 Task: Look for space in Wellington, United States from 2nd August, 2023 to 12th August, 2023 for 2 adults in price range Rs.5000 to Rs.10000. Place can be private room with 1  bedroom having 1 bed and 1 bathroom. Property type can be house, flat, guest house, hotel. Booking option can be shelf check-in. Required host language is English.
Action: Mouse pressed left at (425, 93)
Screenshot: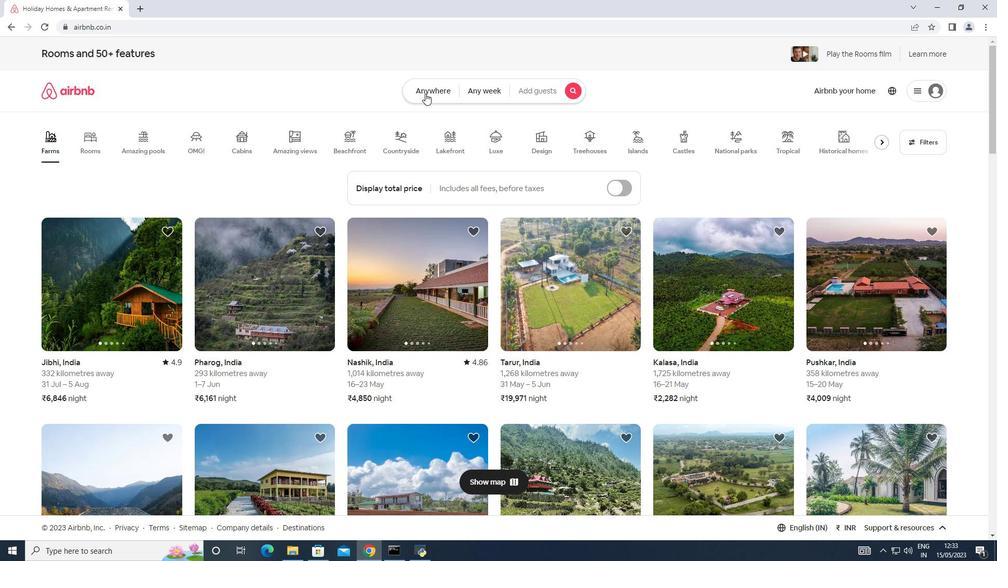 
Action: Mouse moved to (322, 130)
Screenshot: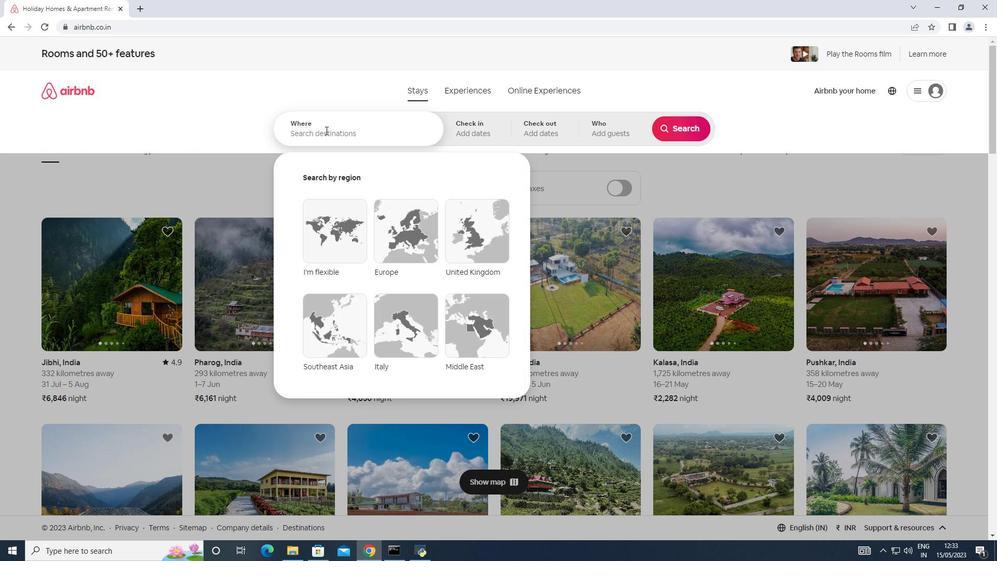 
Action: Mouse pressed left at (322, 130)
Screenshot: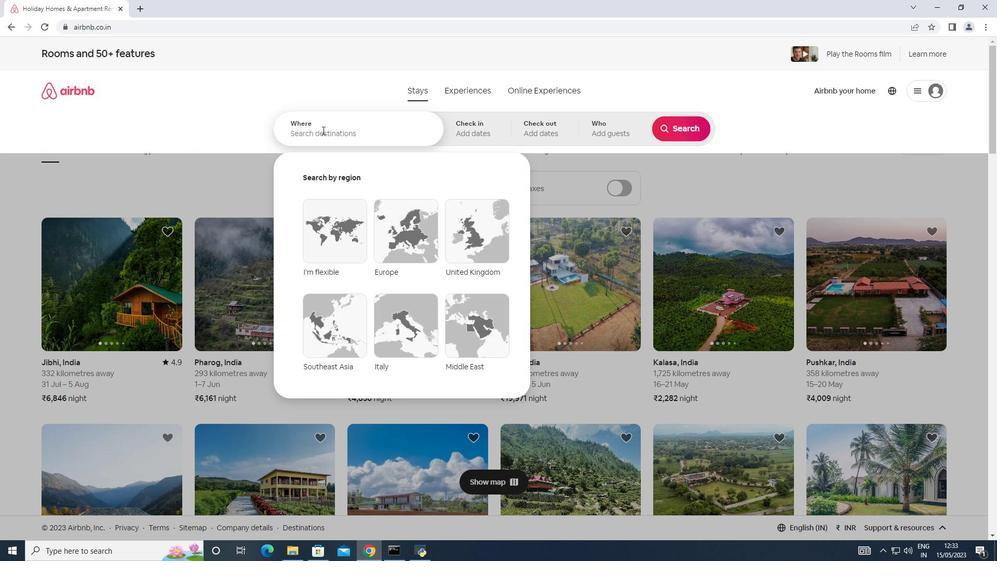 
Action: Key pressed <Key.shift><Key.shift><Key.shift><Key.shift><Key.shift><Key.shift><Key.shift><Key.shift><Key.shift><Key.shift><Key.shift><Key.shift><Key.shift><Key.shift><Key.shift><Key.shift><Key.shift>Wellington,<Key.shift>United<Key.space><Key.shift><Key.shift><Key.shift>States
Screenshot: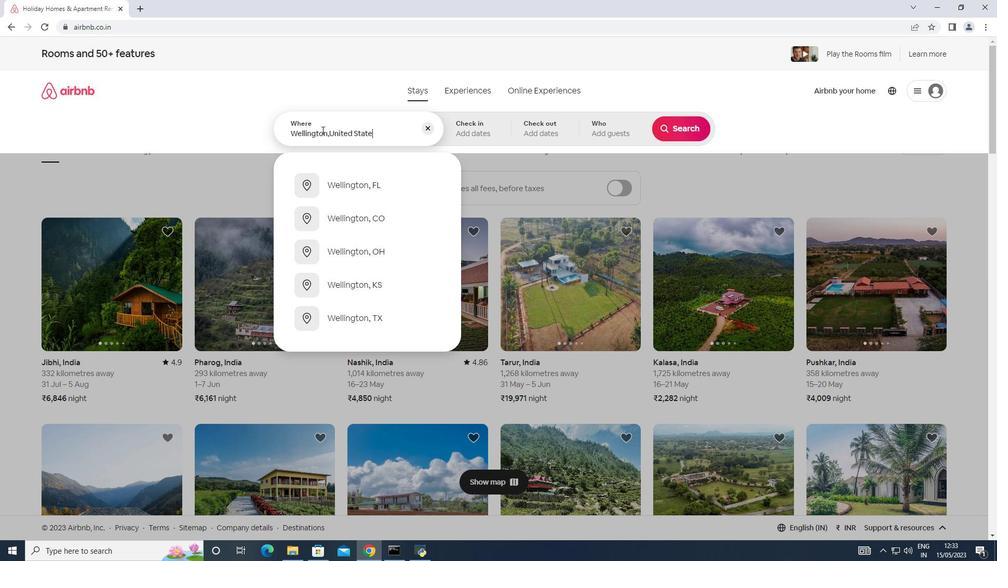 
Action: Mouse moved to (469, 127)
Screenshot: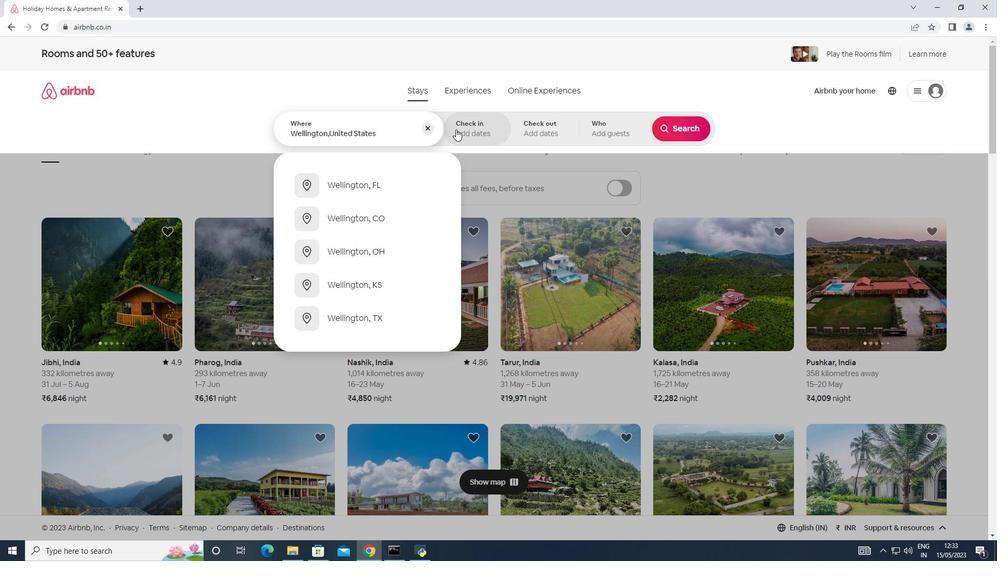 
Action: Mouse pressed left at (469, 127)
Screenshot: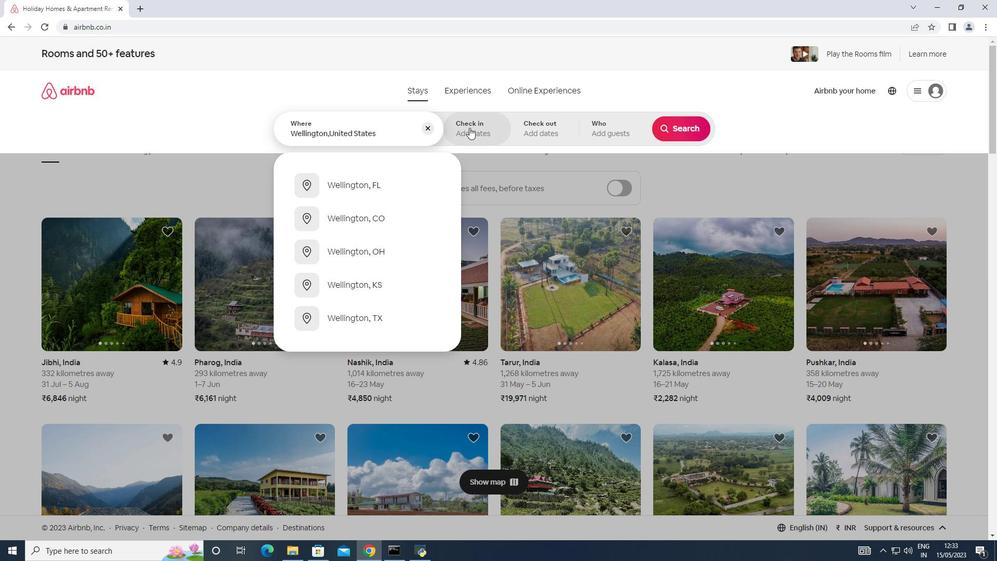 
Action: Mouse moved to (673, 210)
Screenshot: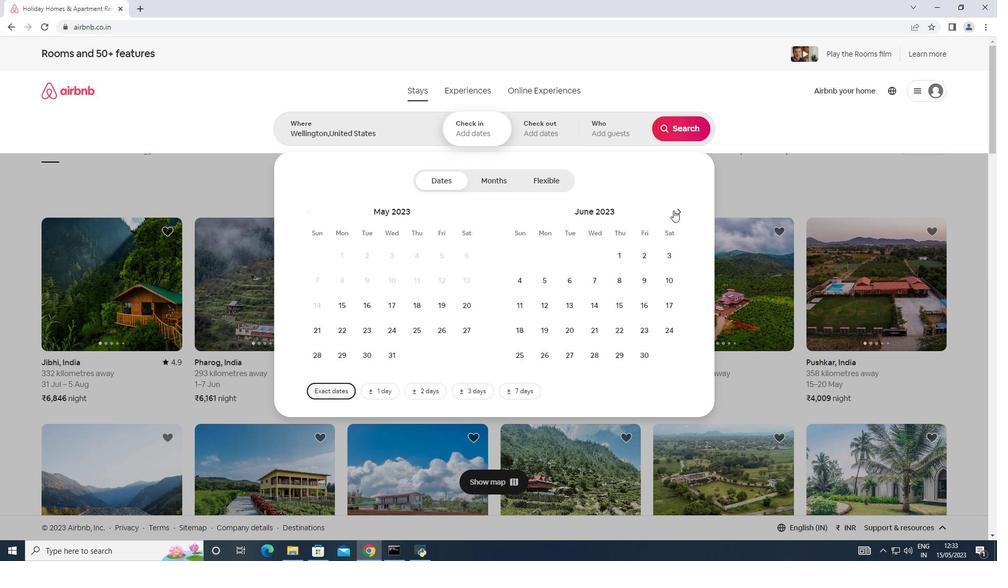 
Action: Mouse pressed left at (673, 210)
Screenshot: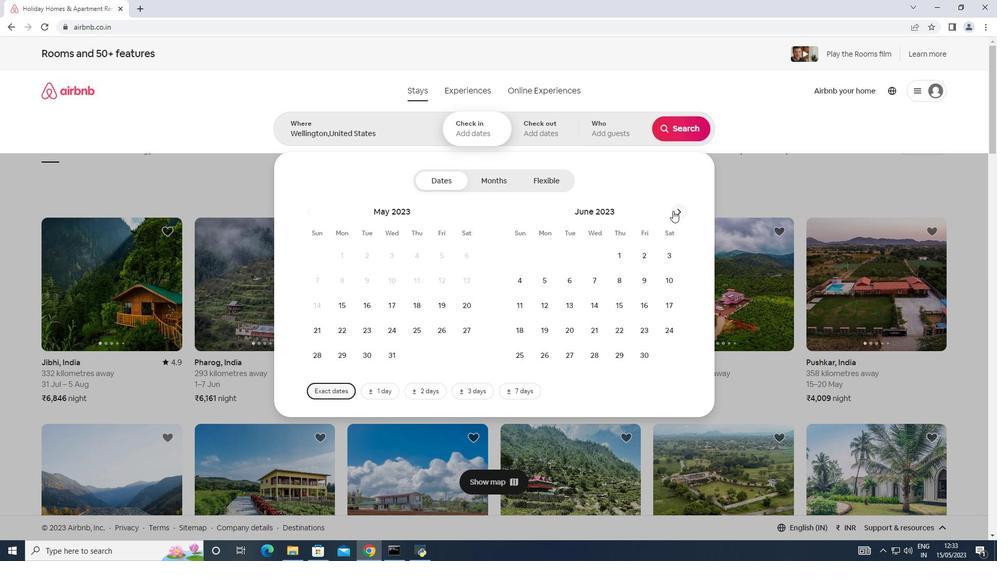
Action: Mouse moved to (674, 210)
Screenshot: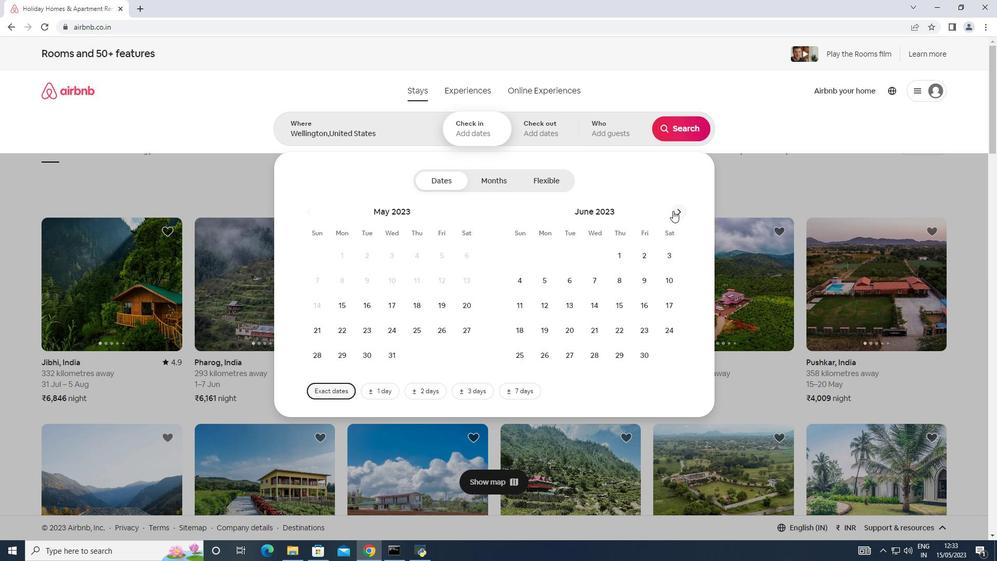
Action: Mouse pressed left at (674, 210)
Screenshot: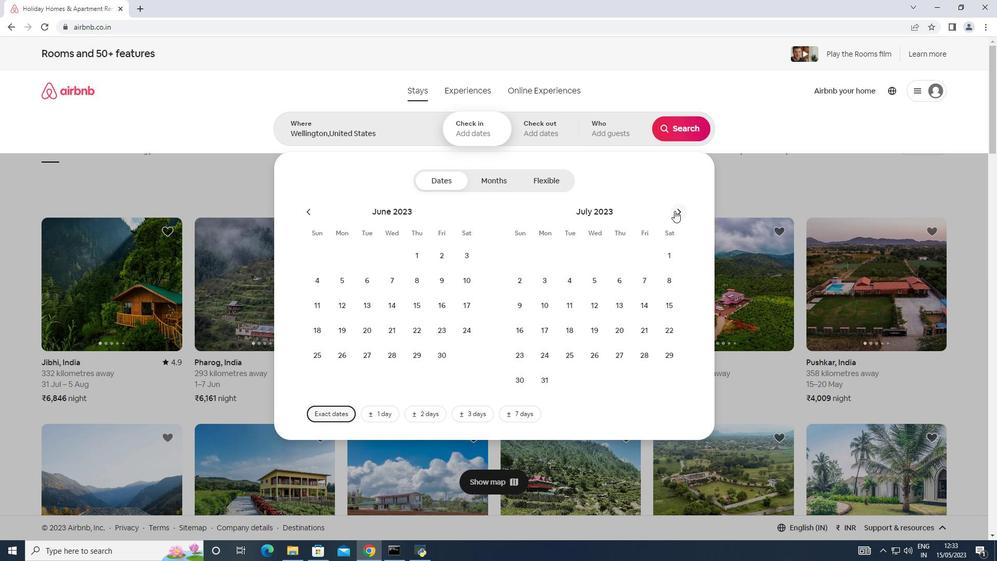 
Action: Mouse moved to (588, 252)
Screenshot: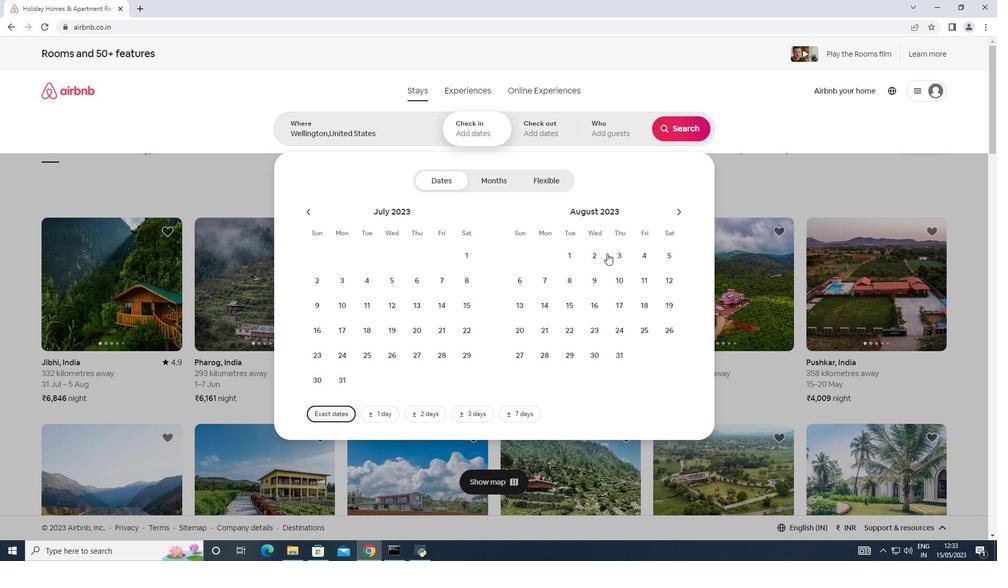 
Action: Mouse pressed left at (588, 252)
Screenshot: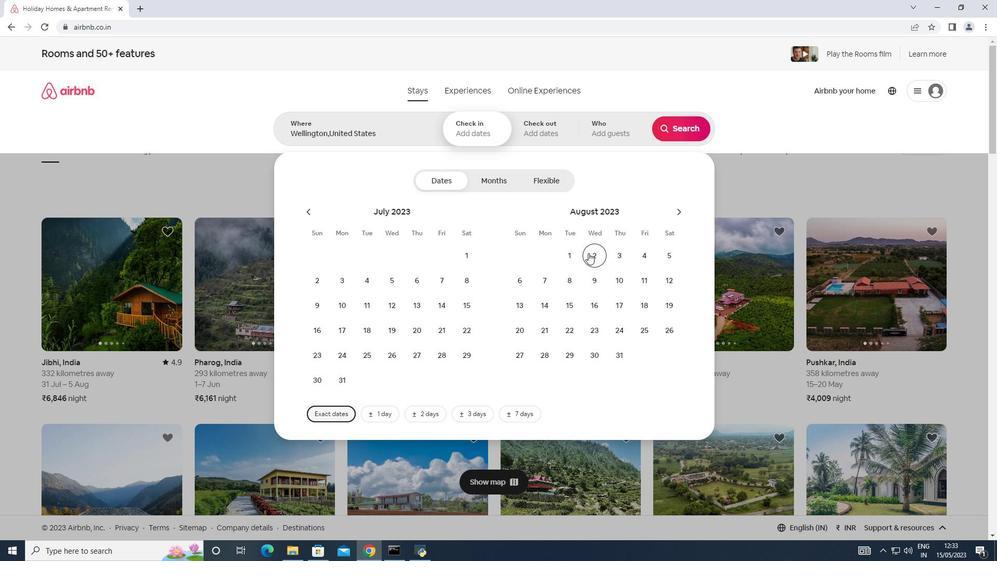 
Action: Mouse moved to (672, 278)
Screenshot: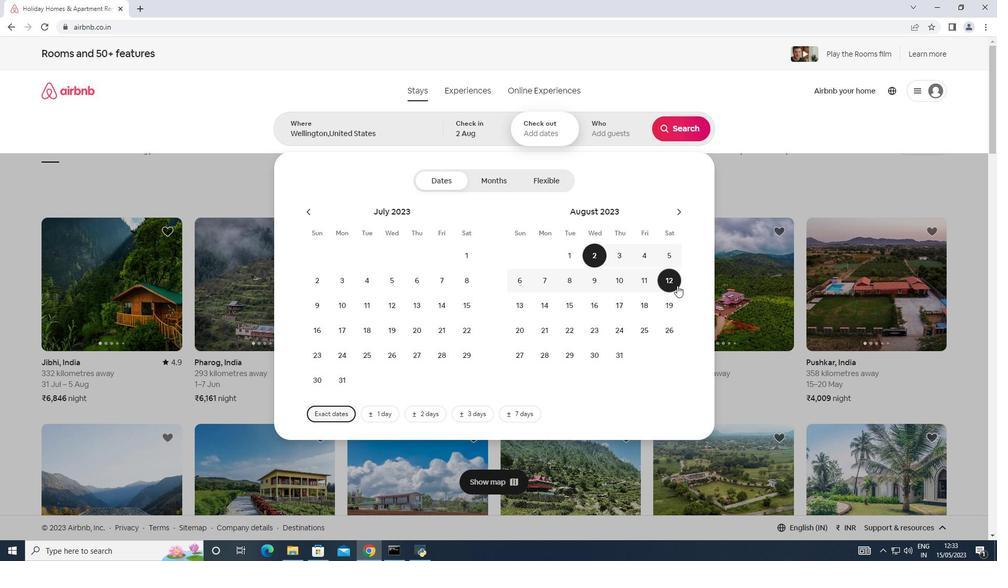 
Action: Mouse pressed left at (672, 278)
Screenshot: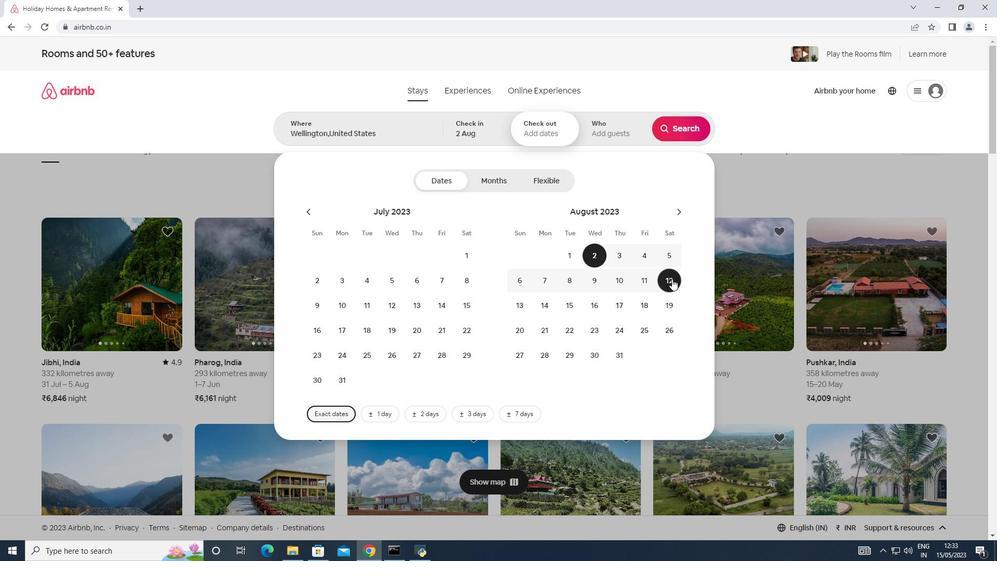 
Action: Mouse moved to (615, 131)
Screenshot: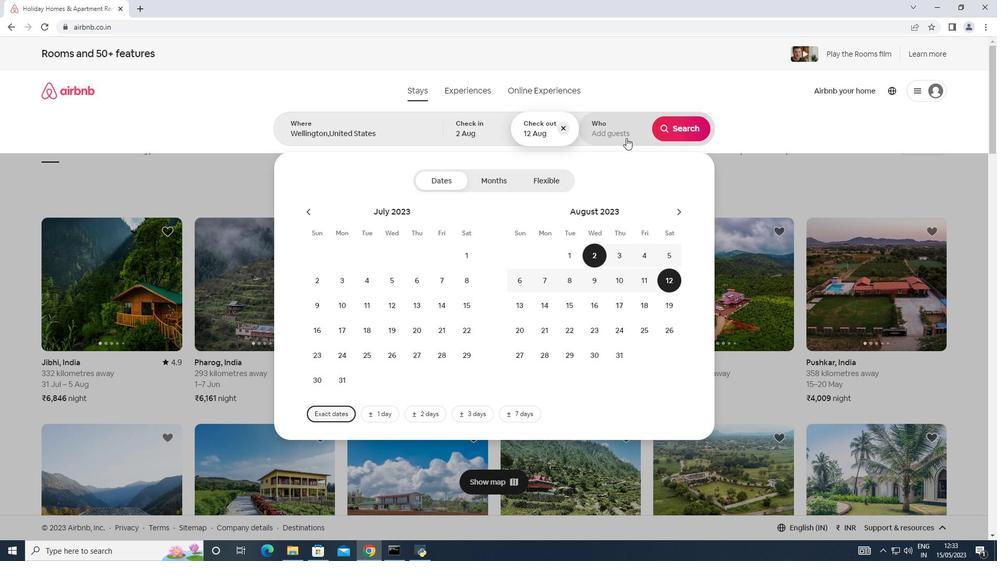 
Action: Mouse pressed left at (615, 131)
Screenshot: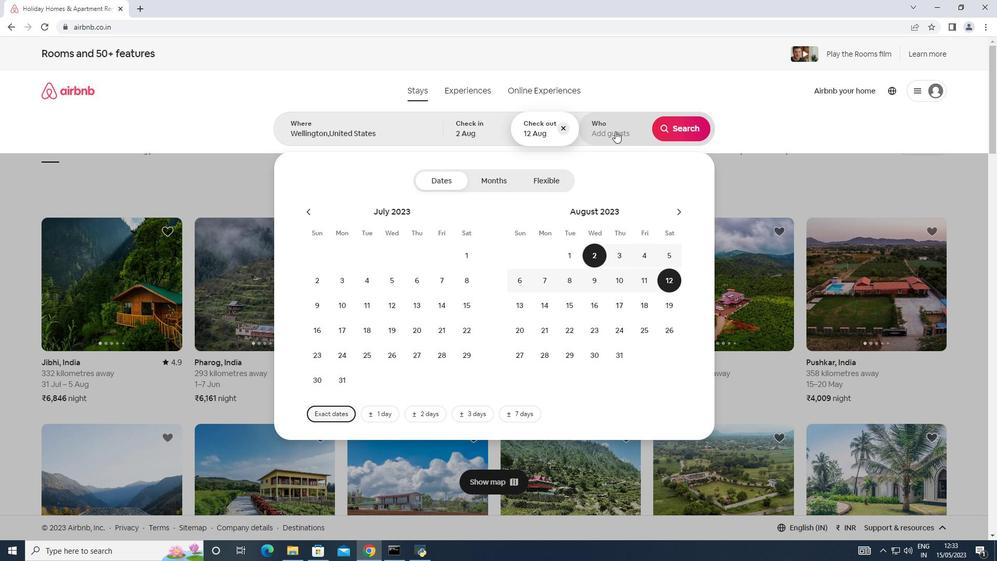 
Action: Mouse moved to (683, 181)
Screenshot: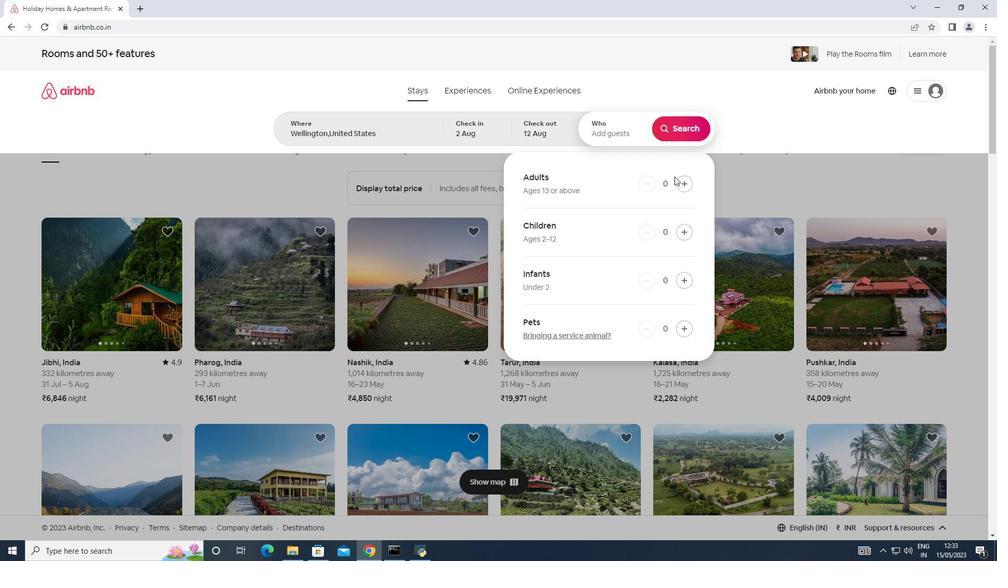 
Action: Mouse pressed left at (683, 181)
Screenshot: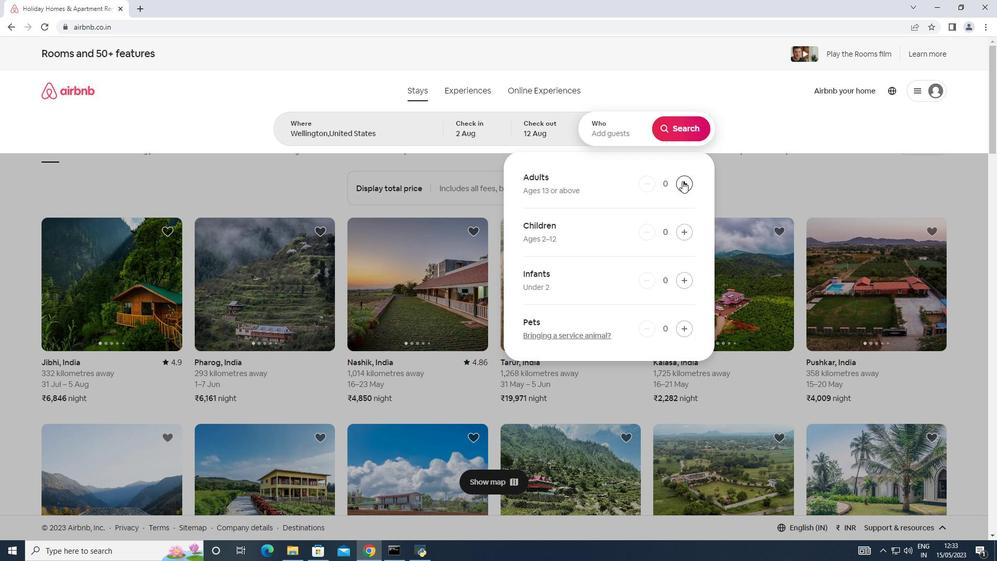 
Action: Mouse pressed left at (683, 181)
Screenshot: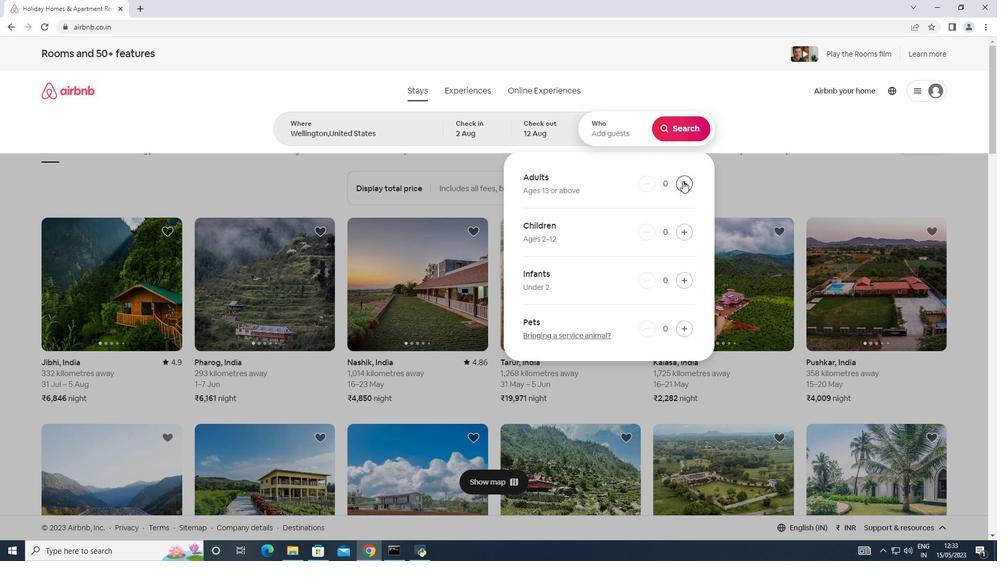 
Action: Mouse moved to (676, 121)
Screenshot: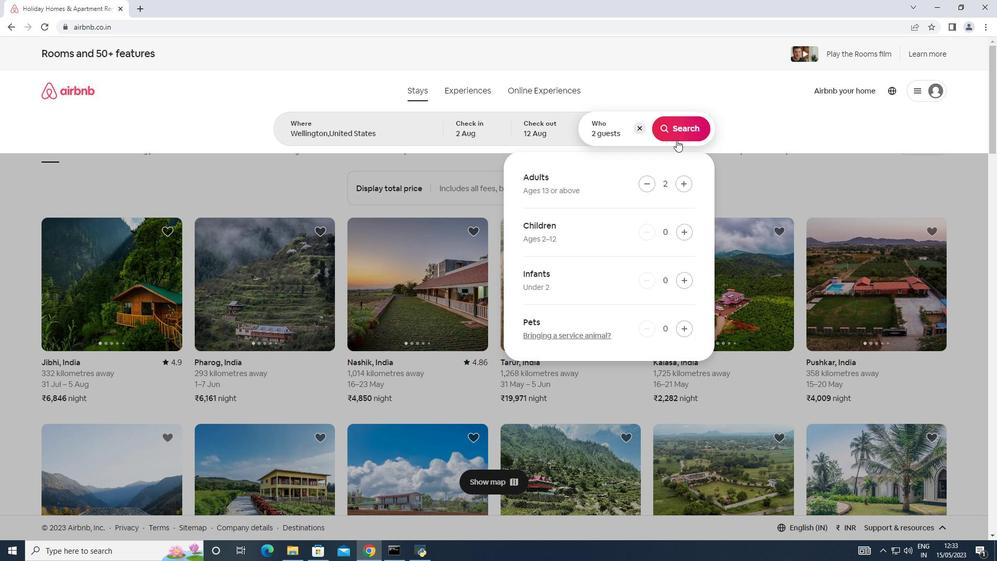 
Action: Mouse pressed left at (676, 121)
Screenshot: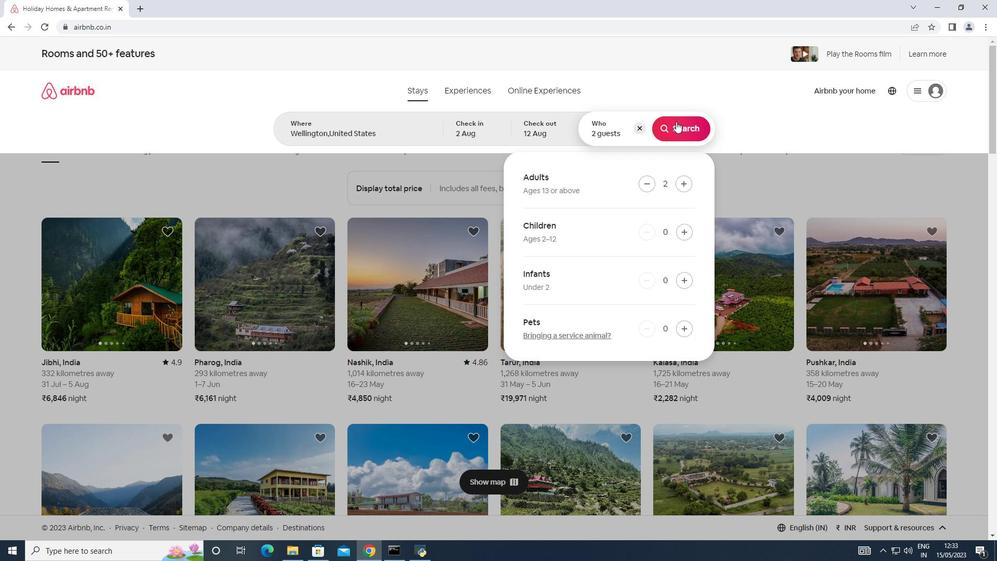 
Action: Mouse moved to (955, 99)
Screenshot: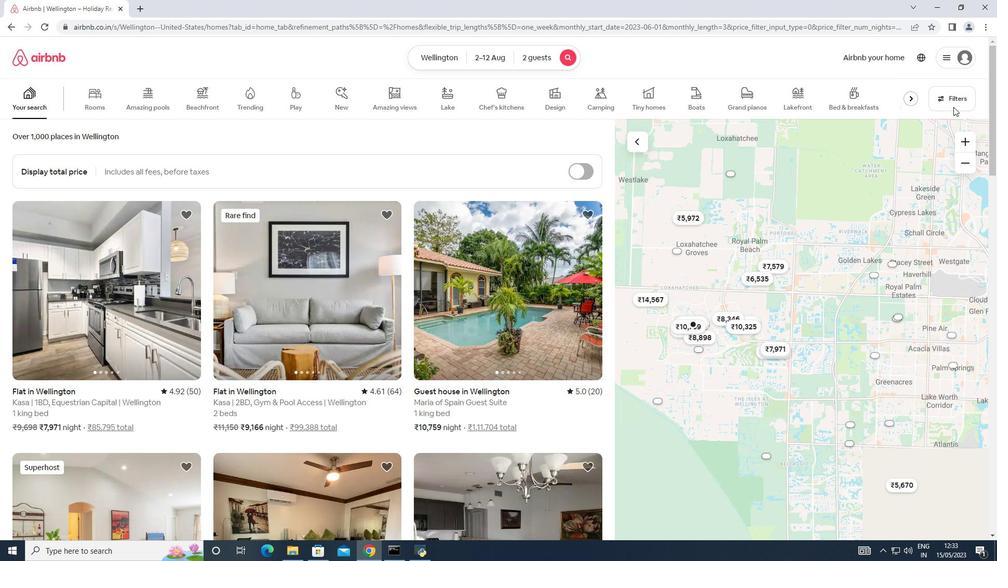 
Action: Mouse pressed left at (955, 99)
Screenshot: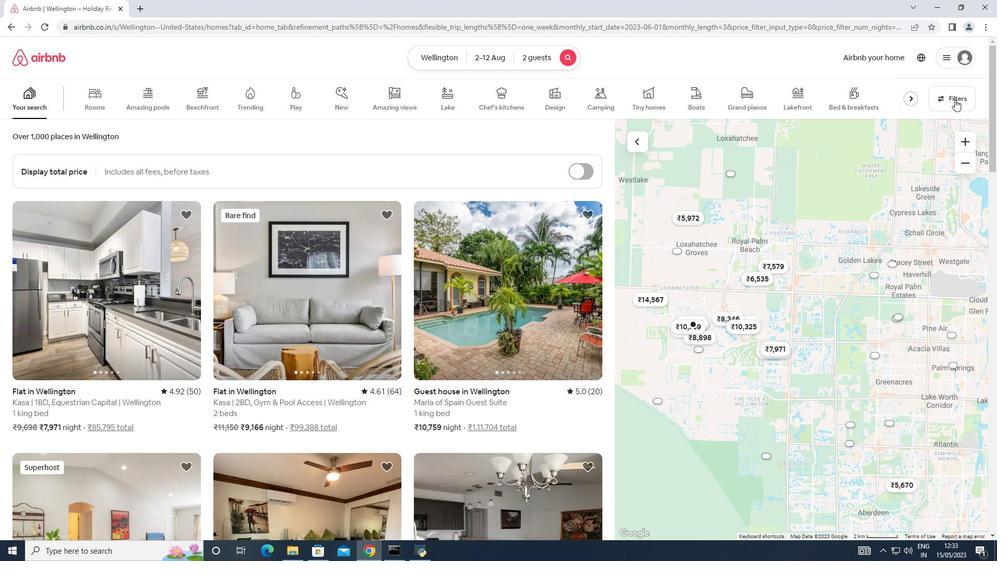 
Action: Mouse moved to (367, 353)
Screenshot: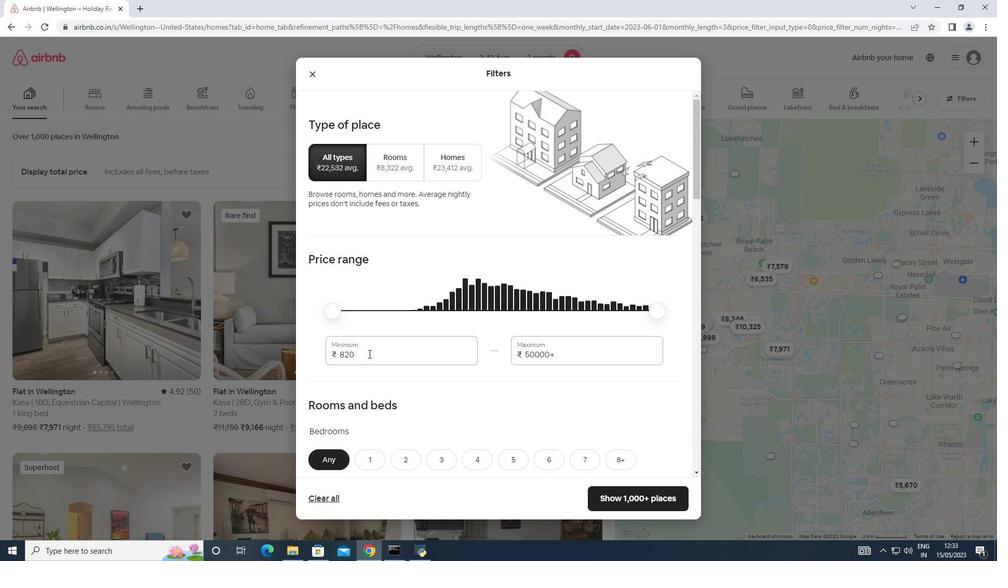 
Action: Mouse pressed left at (367, 353)
Screenshot: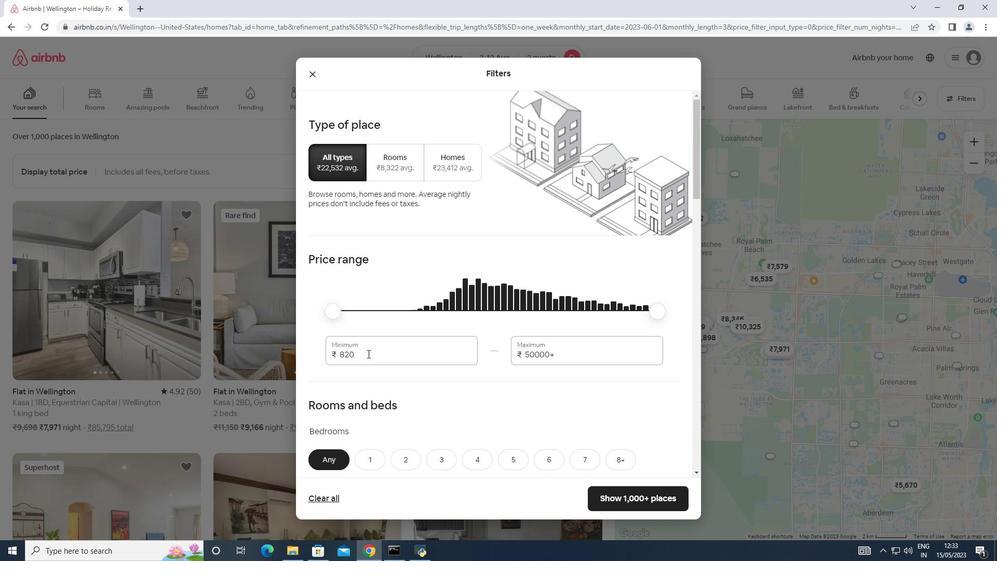 
Action: Mouse moved to (334, 355)
Screenshot: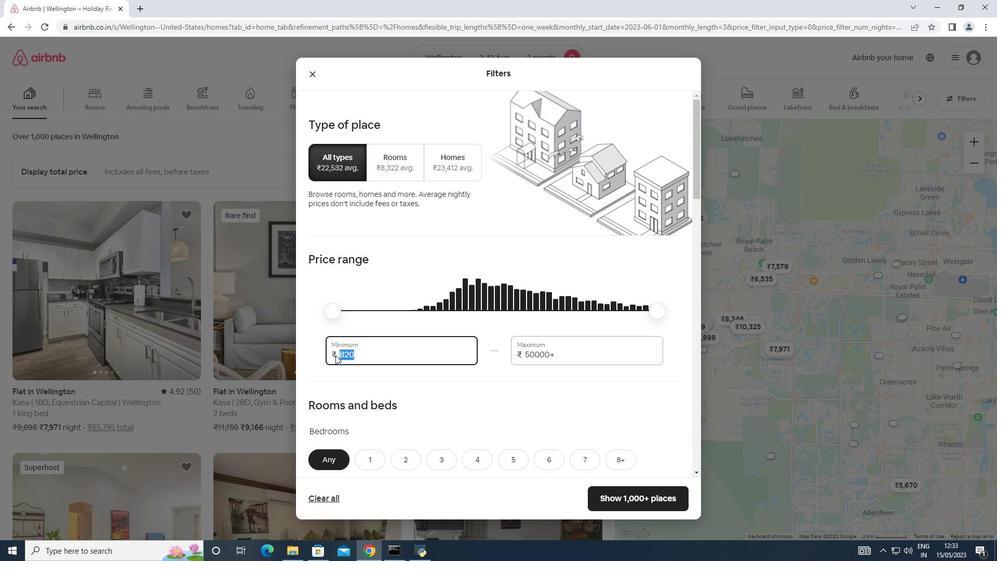 
Action: Key pressed 5000
Screenshot: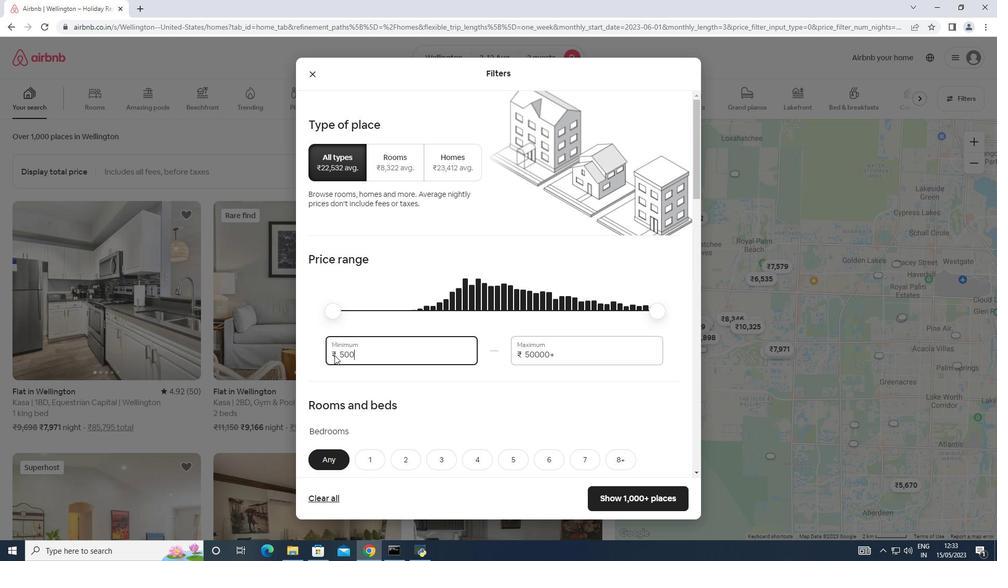 
Action: Mouse moved to (556, 353)
Screenshot: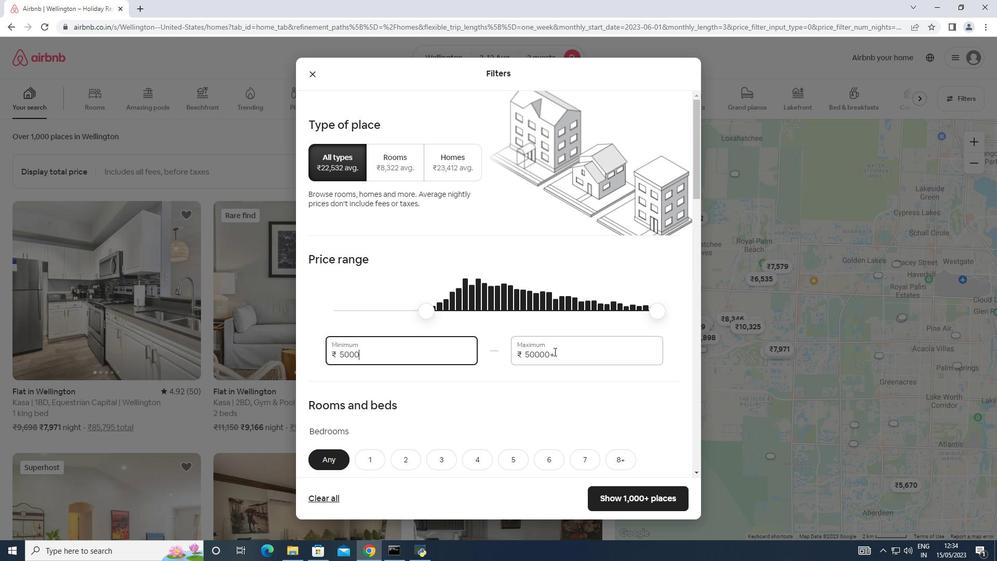 
Action: Mouse pressed left at (556, 353)
Screenshot: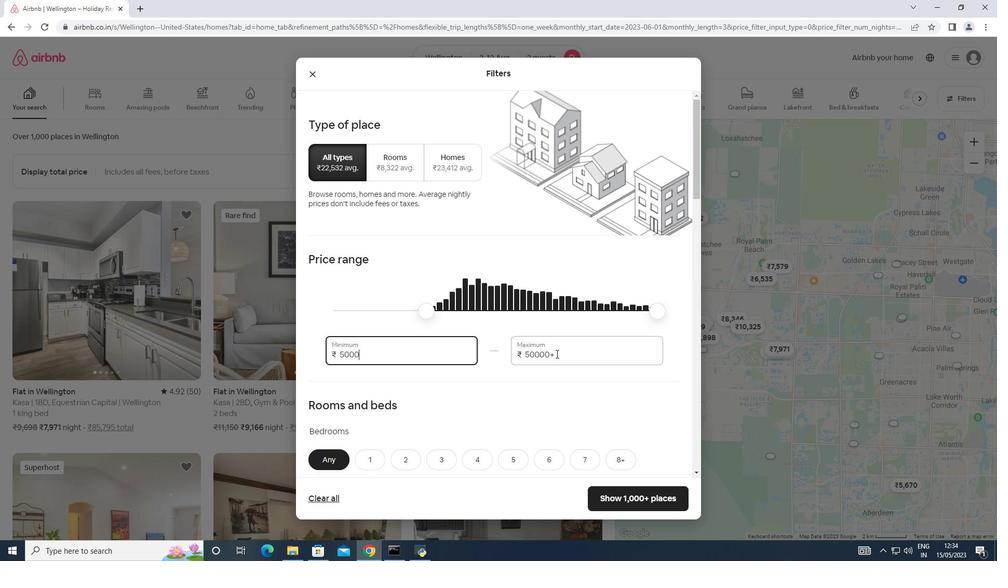 
Action: Mouse moved to (497, 355)
Screenshot: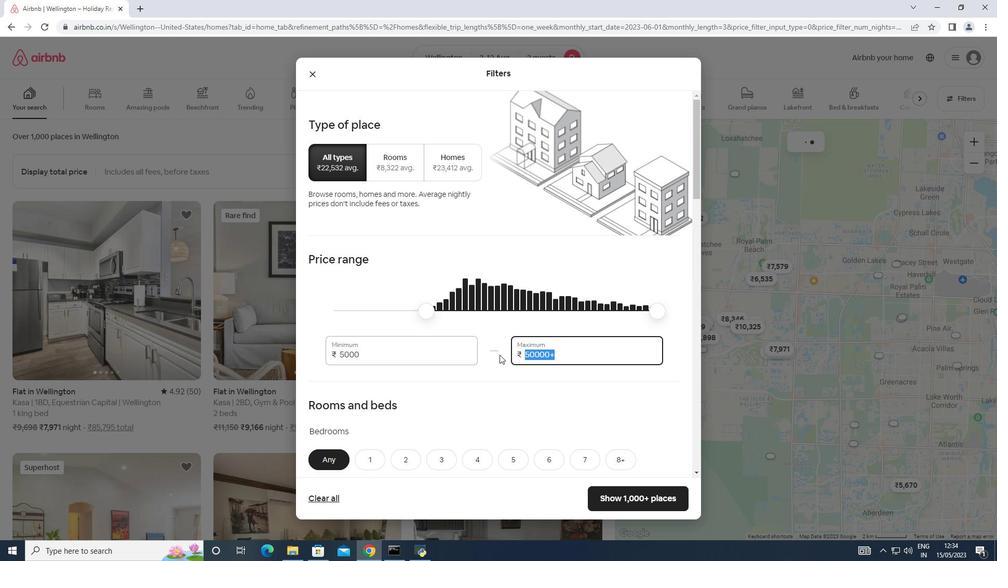 
Action: Key pressed 10000
Screenshot: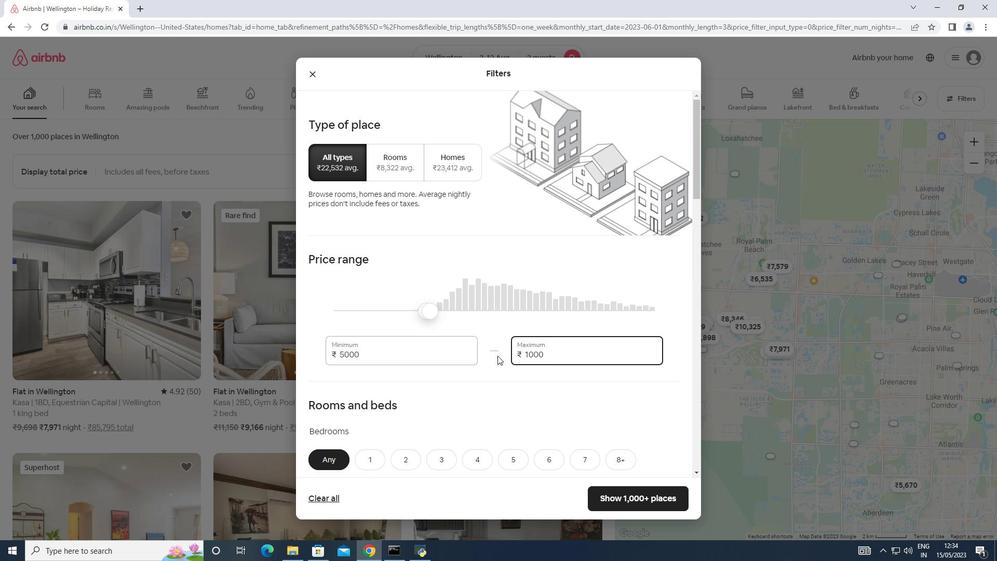 
Action: Mouse moved to (496, 355)
Screenshot: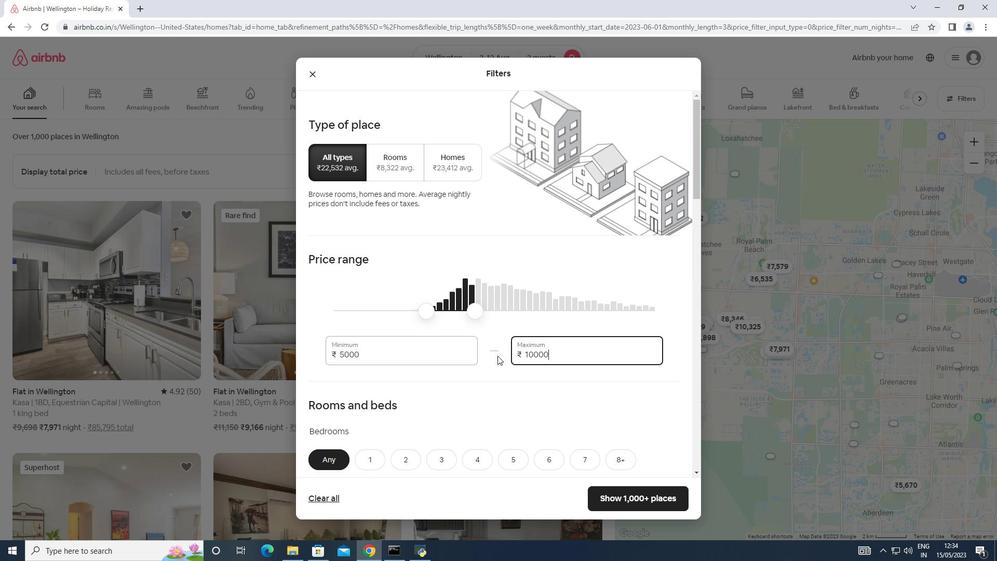 
Action: Mouse scrolled (496, 354) with delta (0, 0)
Screenshot: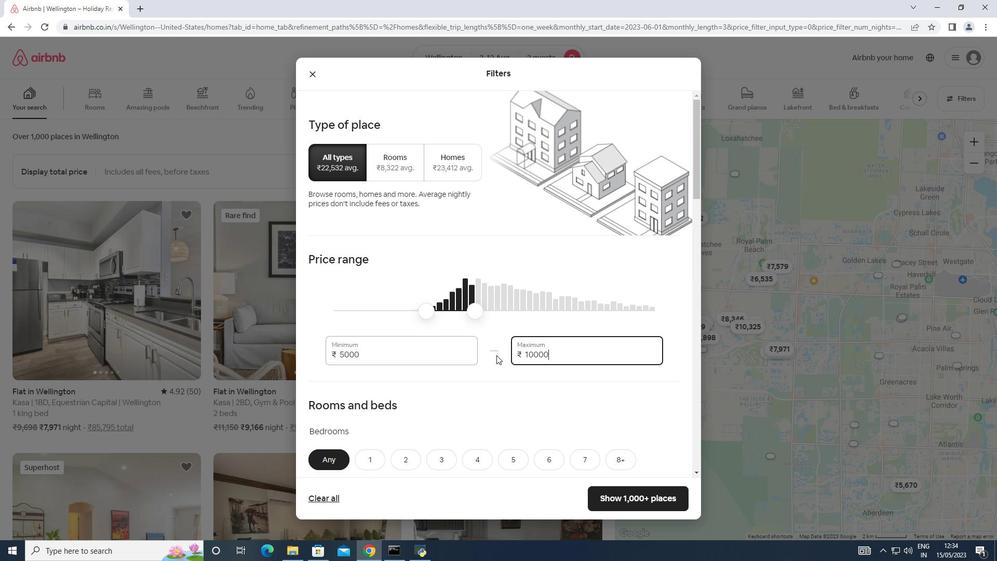 
Action: Mouse scrolled (496, 354) with delta (0, 0)
Screenshot: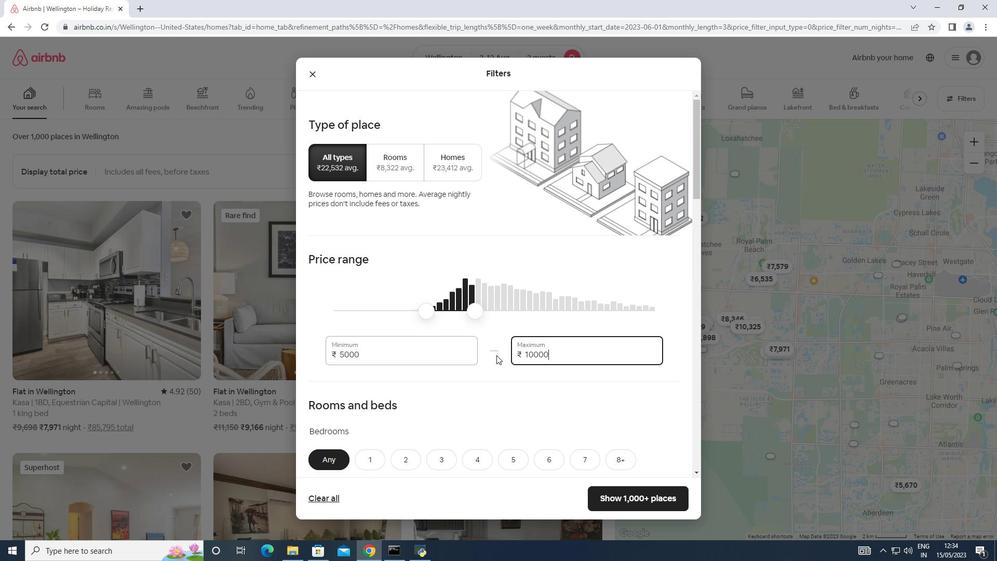 
Action: Mouse scrolled (496, 354) with delta (0, 0)
Screenshot: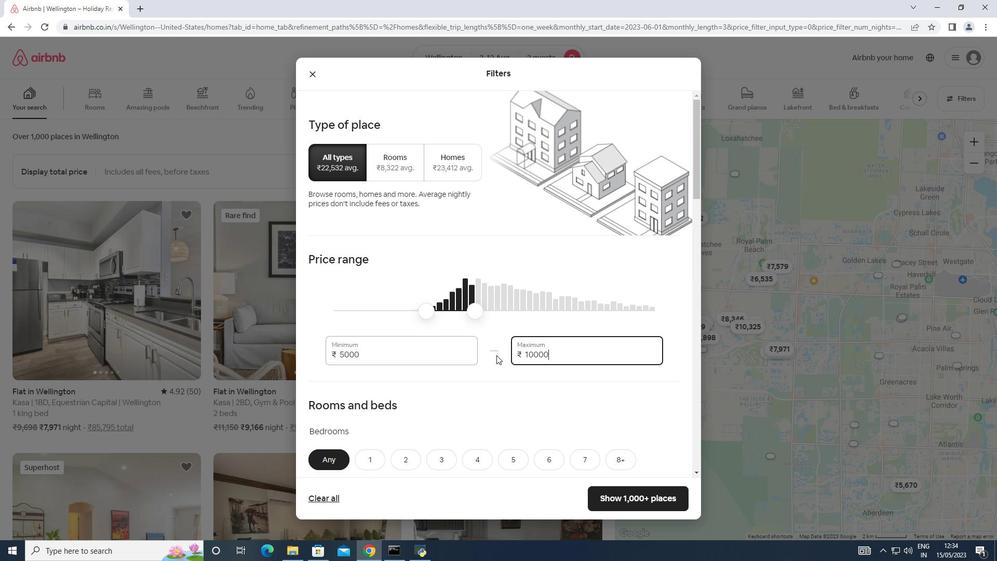 
Action: Mouse scrolled (496, 354) with delta (0, 0)
Screenshot: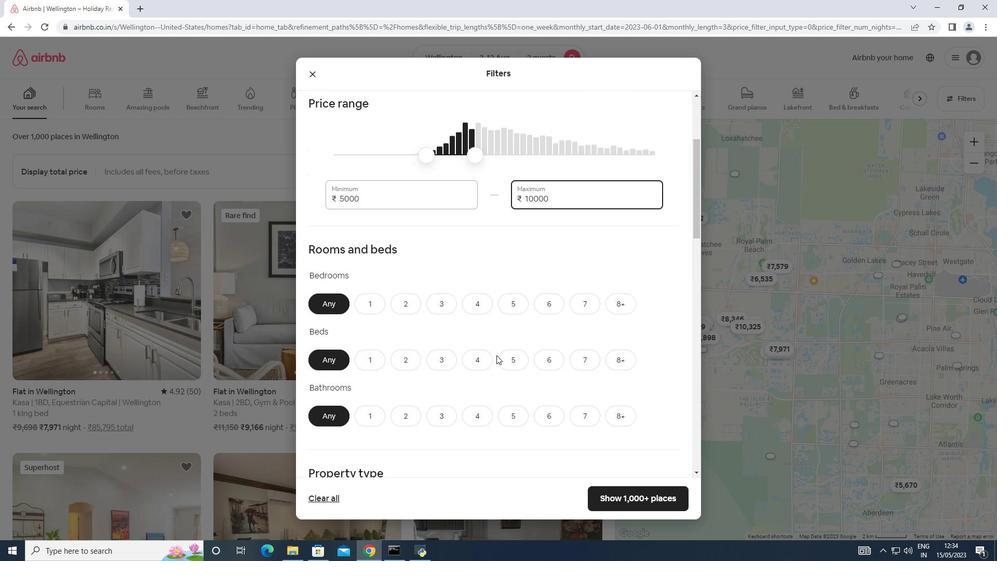 
Action: Mouse moved to (374, 250)
Screenshot: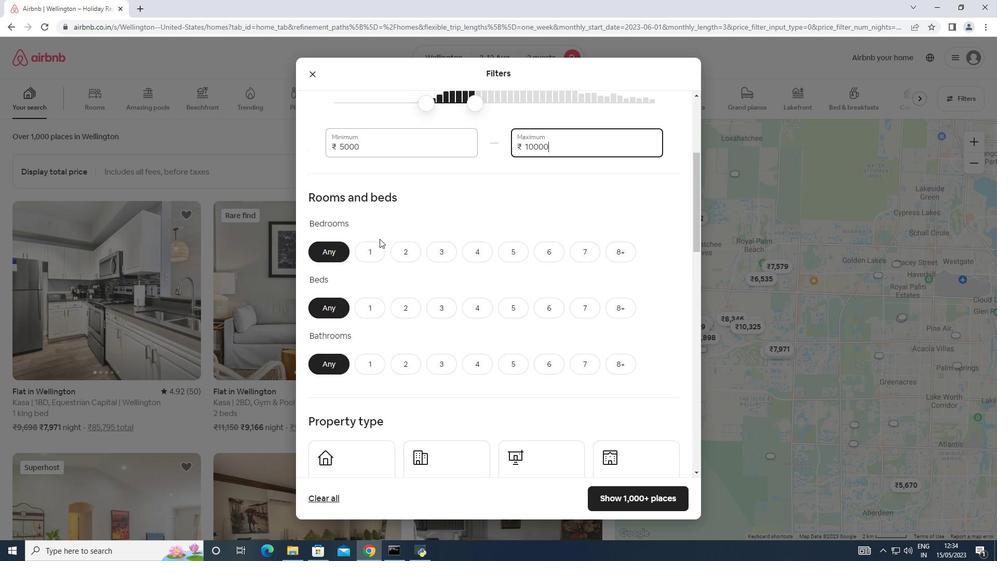 
Action: Mouse pressed left at (374, 250)
Screenshot: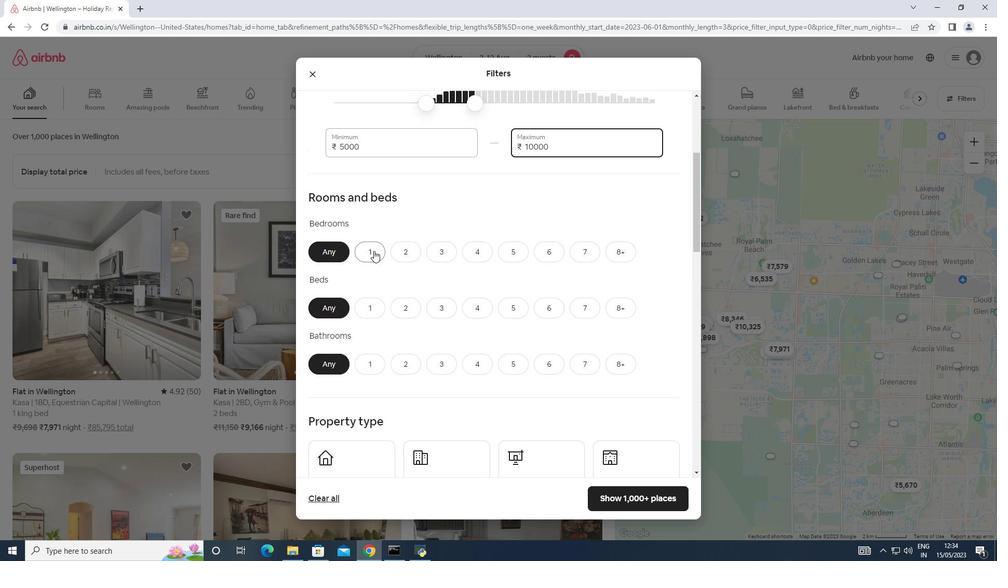 
Action: Mouse moved to (369, 307)
Screenshot: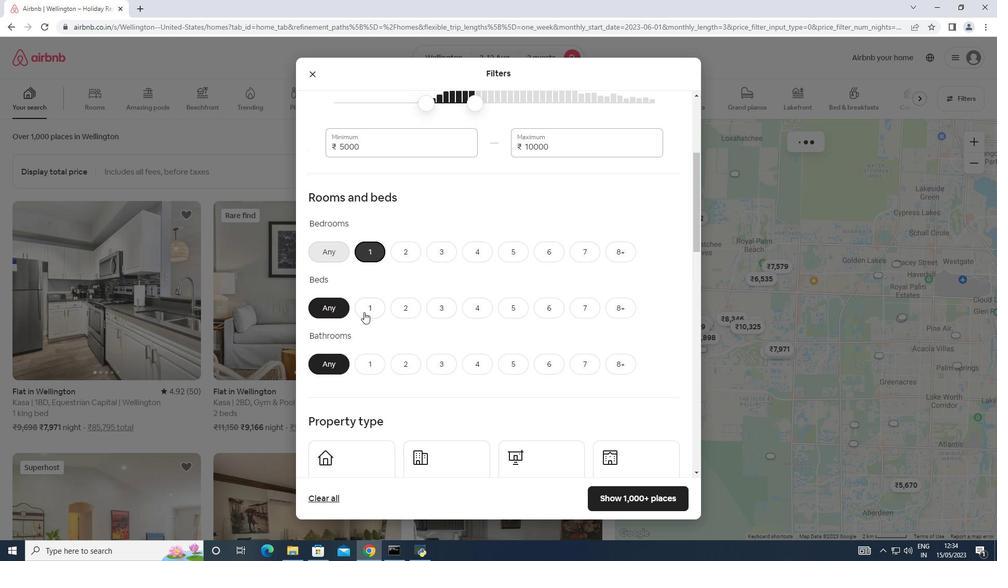 
Action: Mouse pressed left at (369, 307)
Screenshot: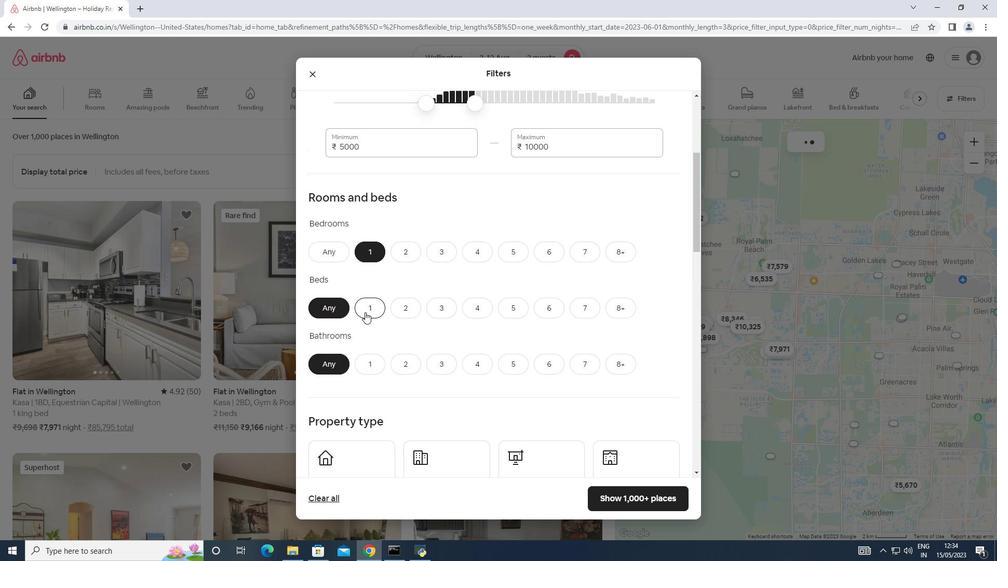 
Action: Mouse moved to (369, 363)
Screenshot: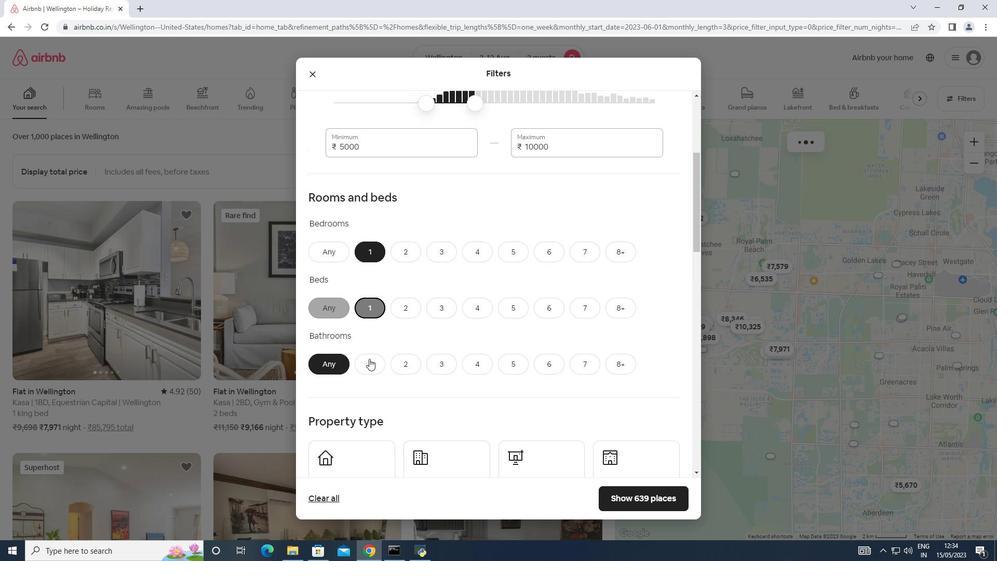 
Action: Mouse pressed left at (369, 363)
Screenshot: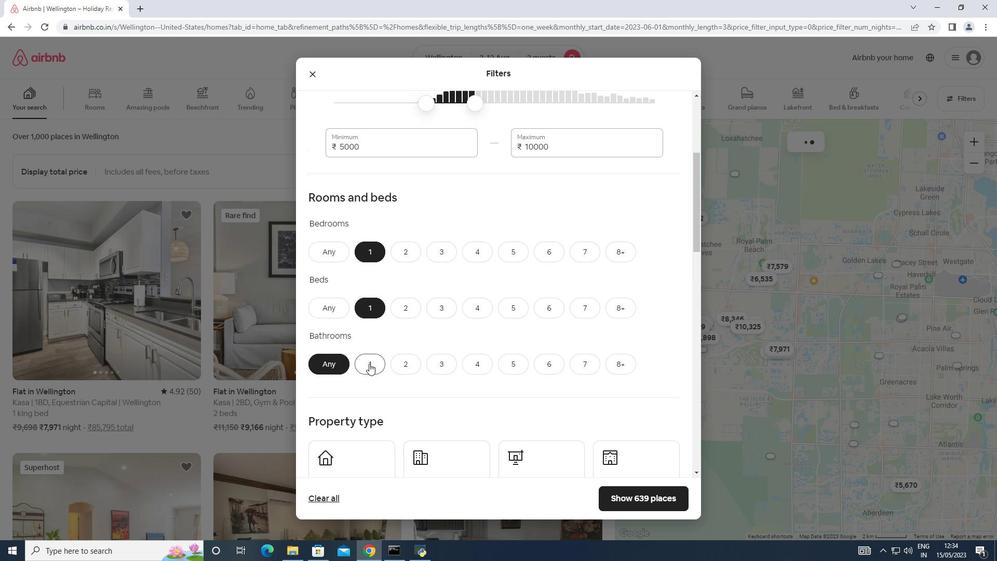
Action: Mouse moved to (382, 338)
Screenshot: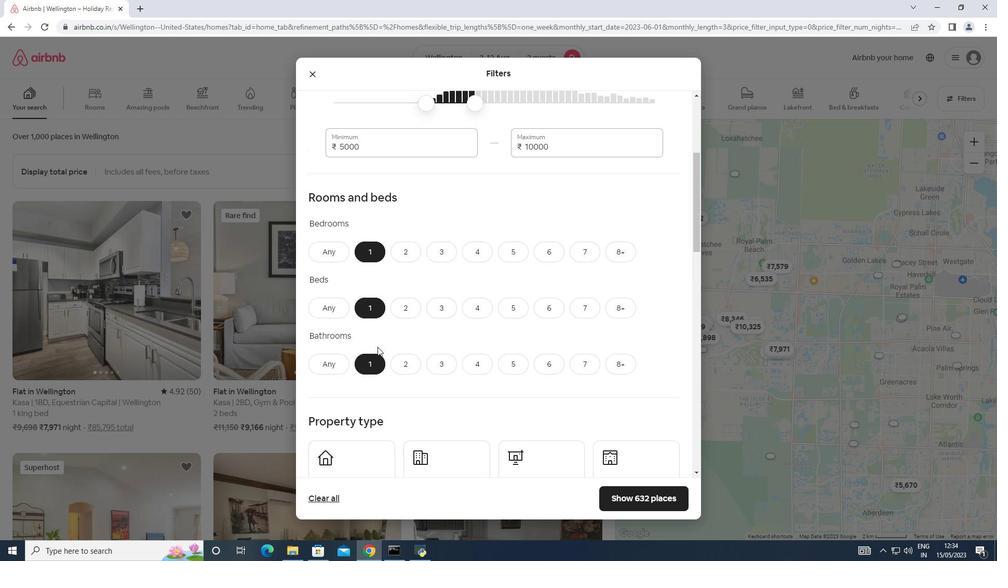 
Action: Mouse scrolled (382, 337) with delta (0, 0)
Screenshot: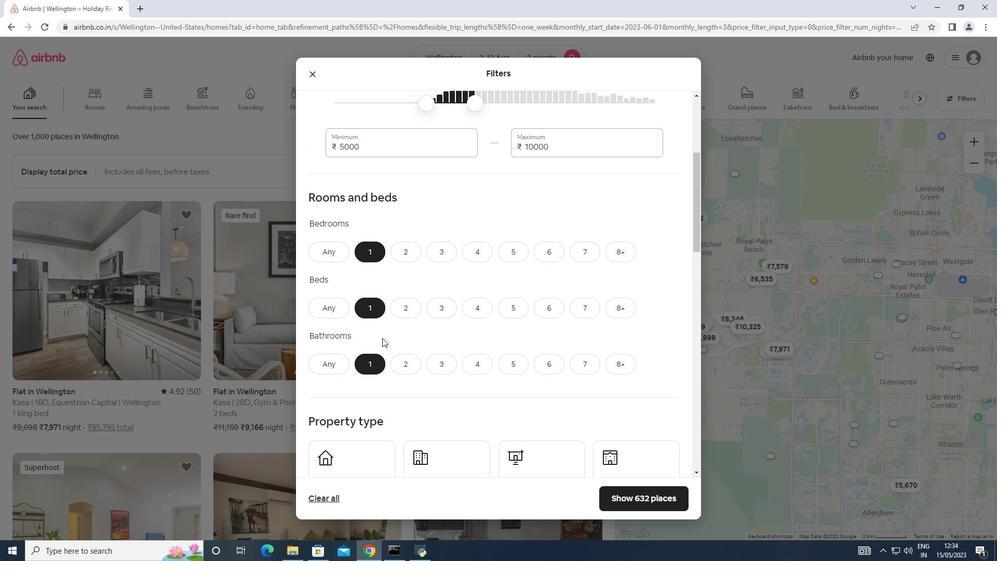 
Action: Mouse moved to (379, 338)
Screenshot: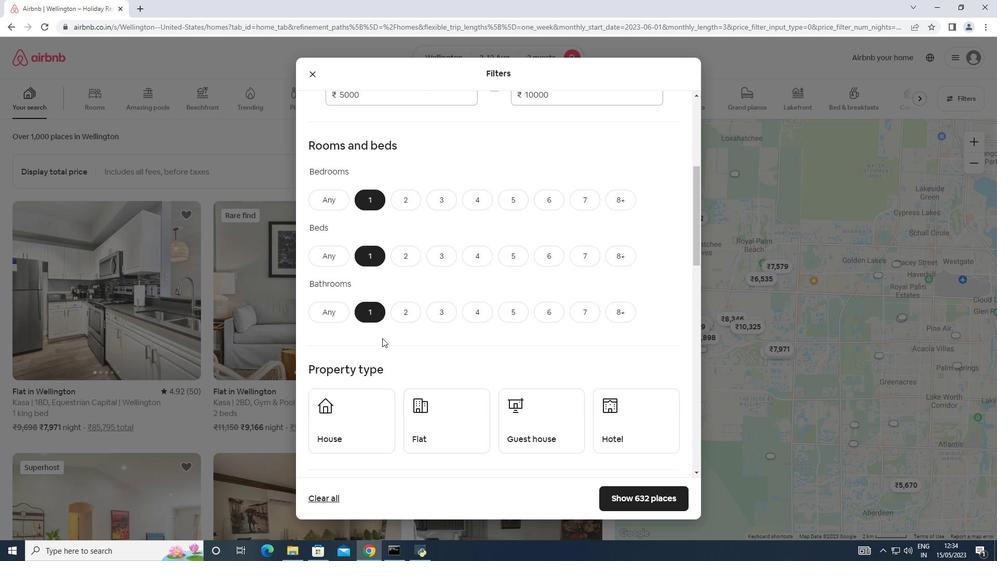 
Action: Mouse scrolled (379, 338) with delta (0, 0)
Screenshot: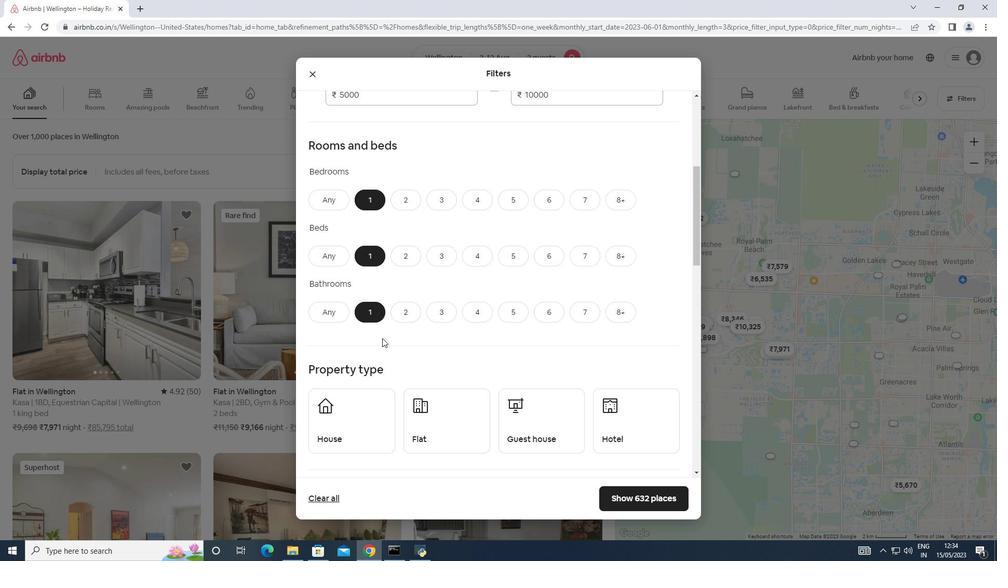 
Action: Mouse scrolled (379, 338) with delta (0, 0)
Screenshot: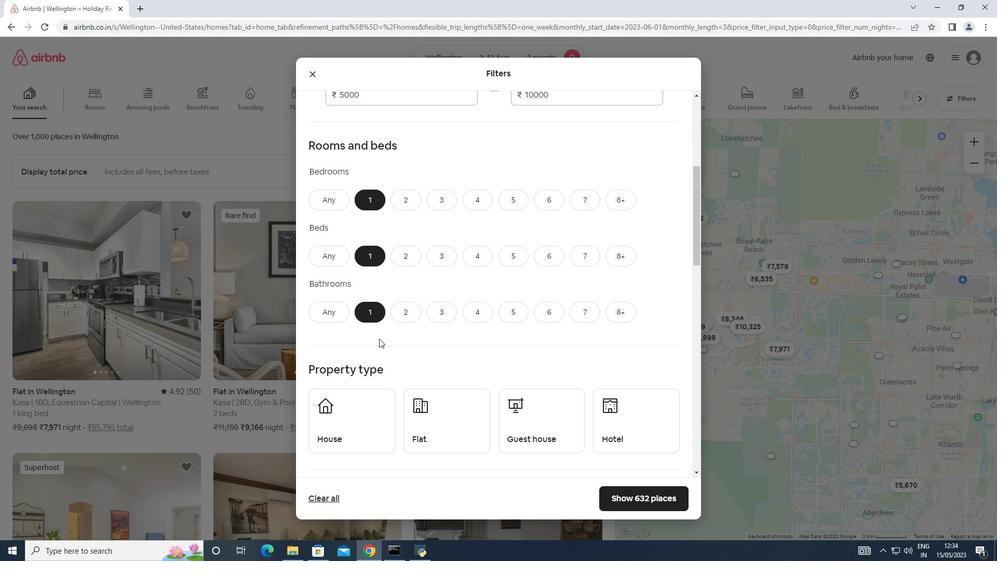 
Action: Mouse moved to (374, 317)
Screenshot: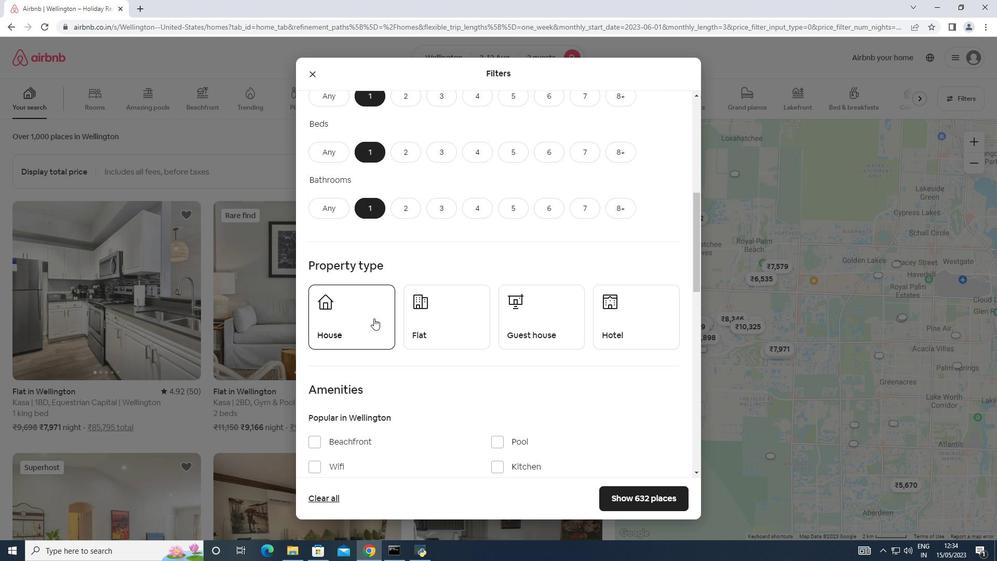 
Action: Mouse pressed left at (374, 317)
Screenshot: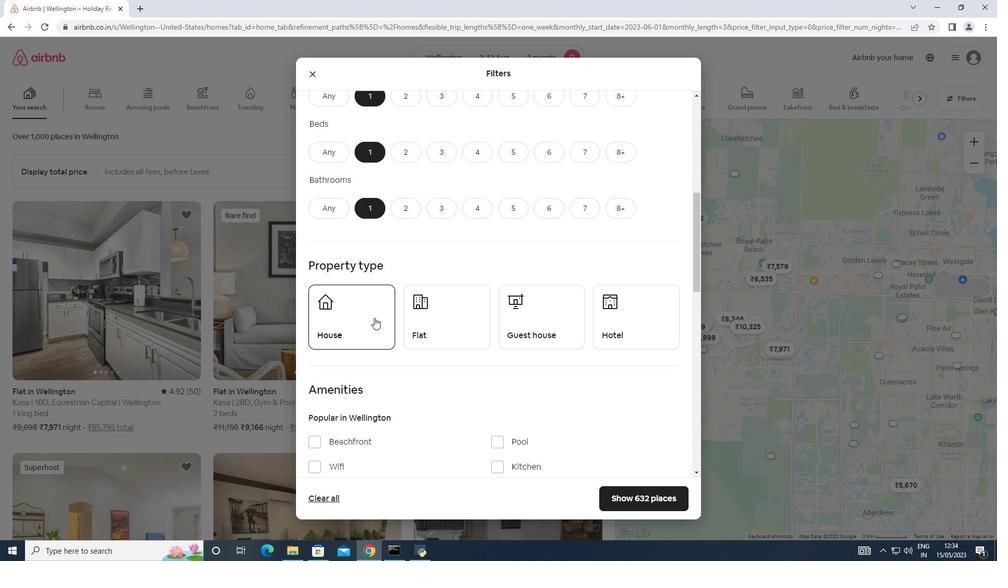 
Action: Mouse moved to (429, 302)
Screenshot: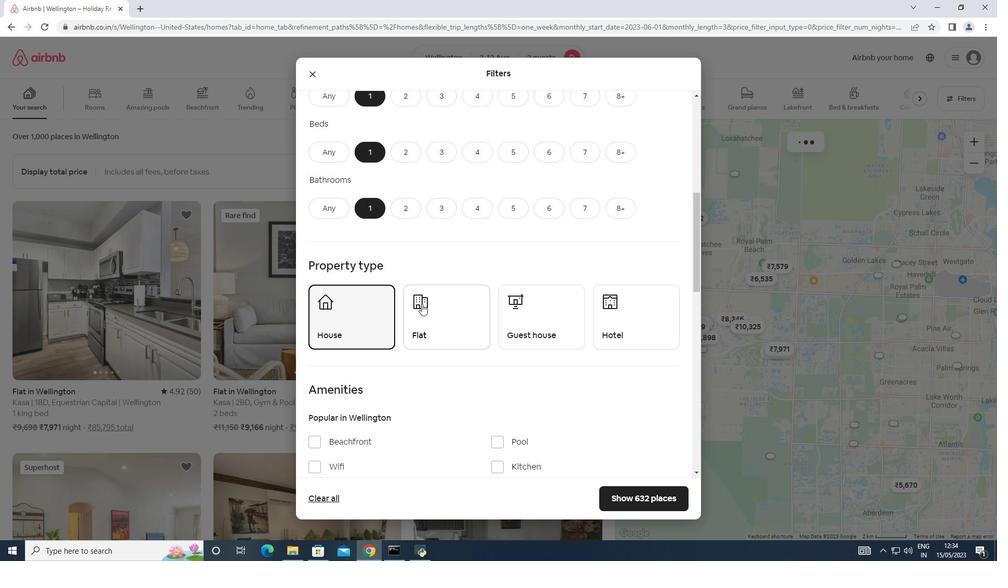 
Action: Mouse pressed left at (429, 302)
Screenshot: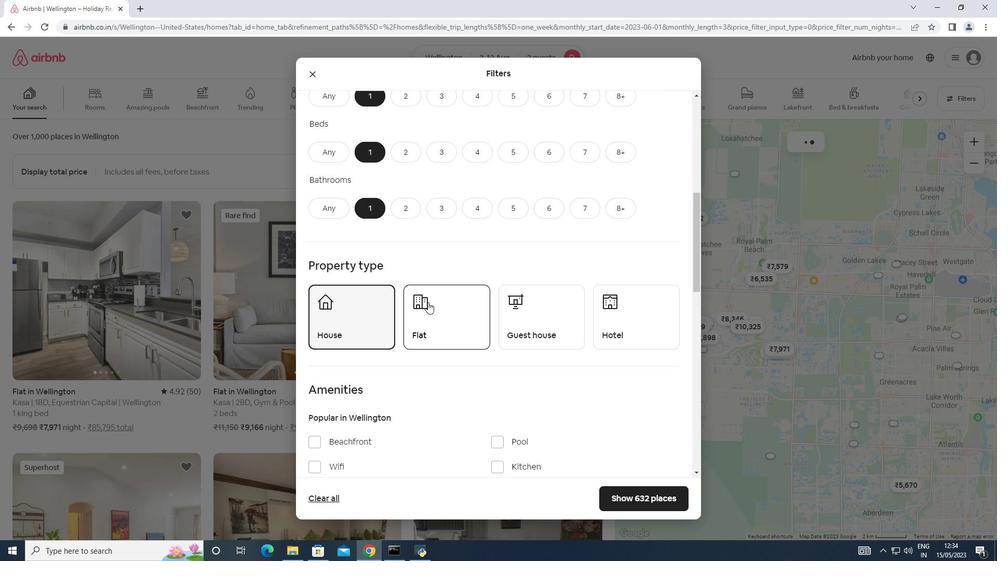 
Action: Mouse moved to (543, 326)
Screenshot: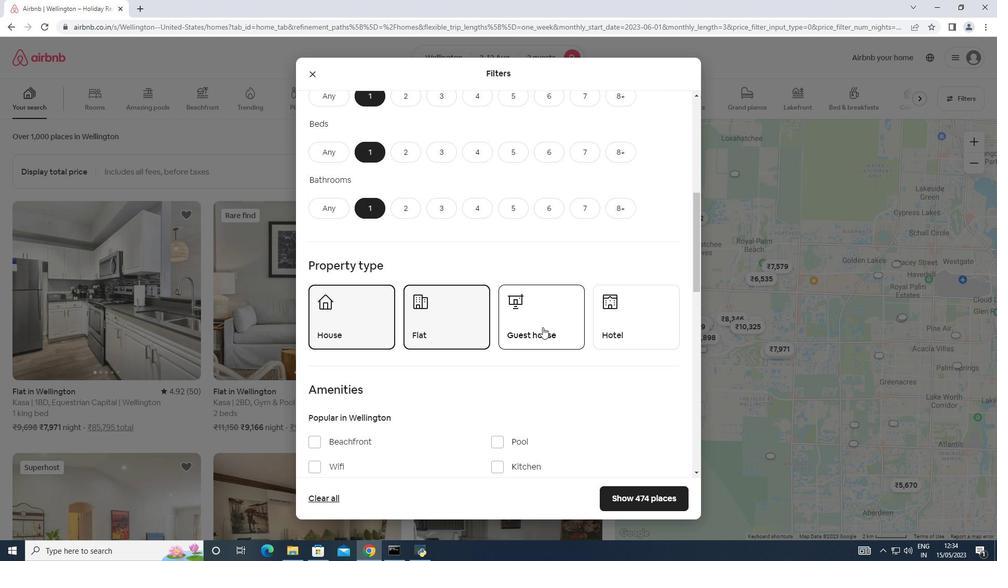 
Action: Mouse pressed left at (543, 326)
Screenshot: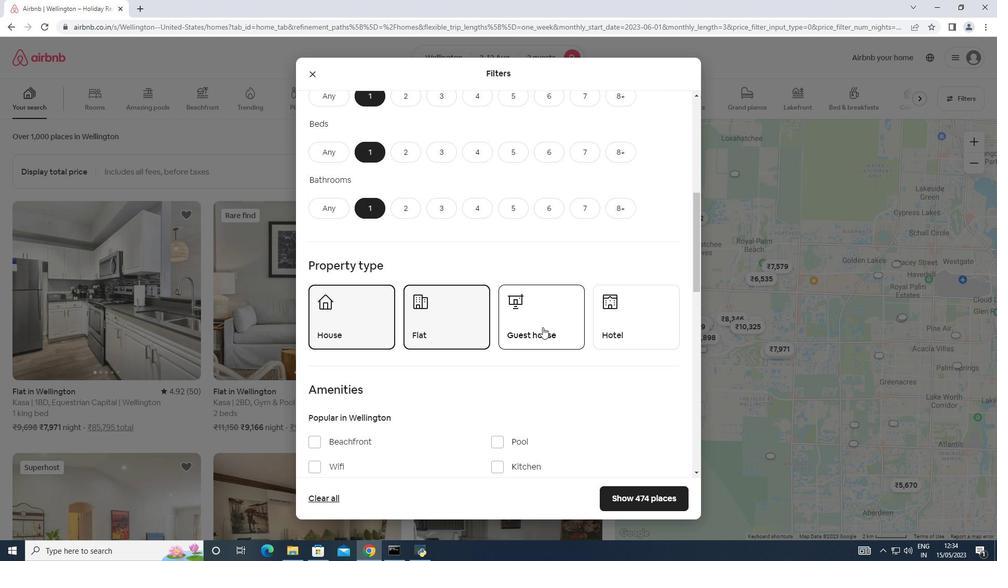 
Action: Mouse moved to (606, 318)
Screenshot: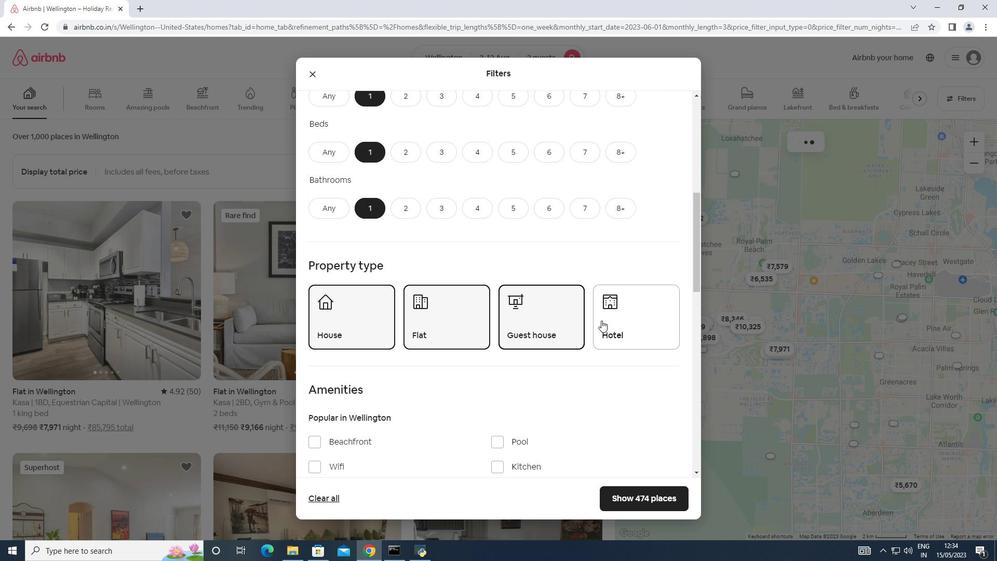 
Action: Mouse pressed left at (606, 318)
Screenshot: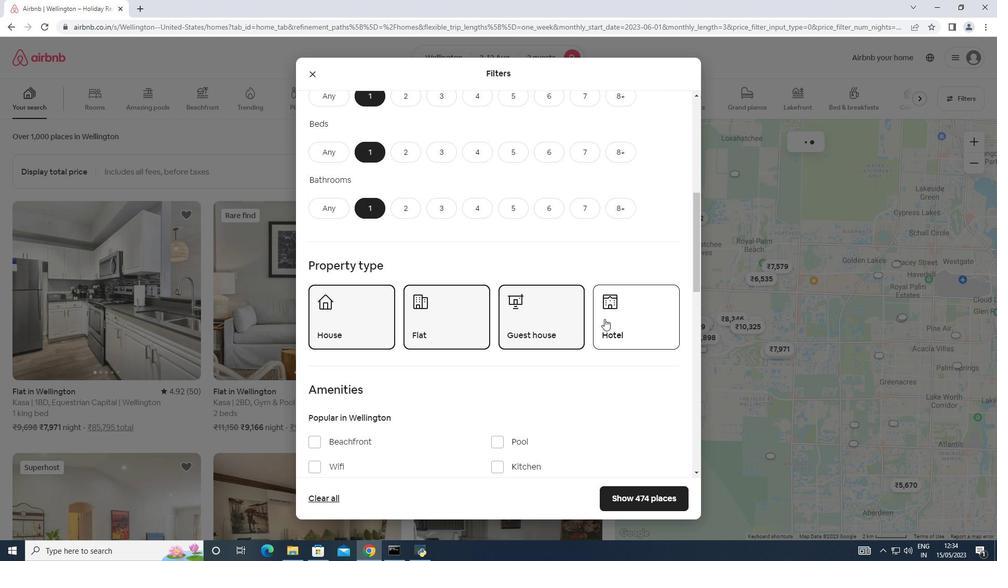 
Action: Mouse moved to (531, 327)
Screenshot: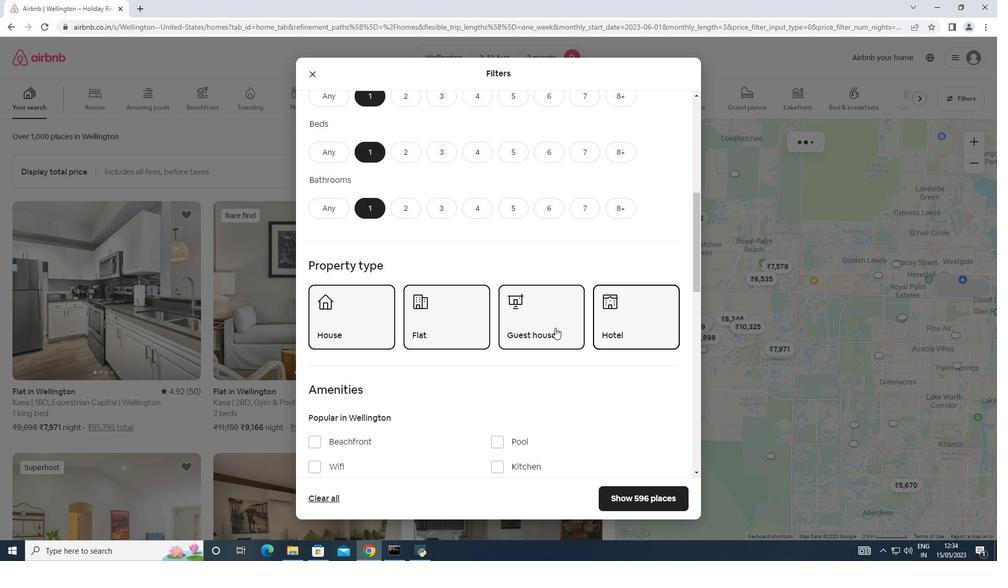 
Action: Mouse scrolled (531, 326) with delta (0, 0)
Screenshot: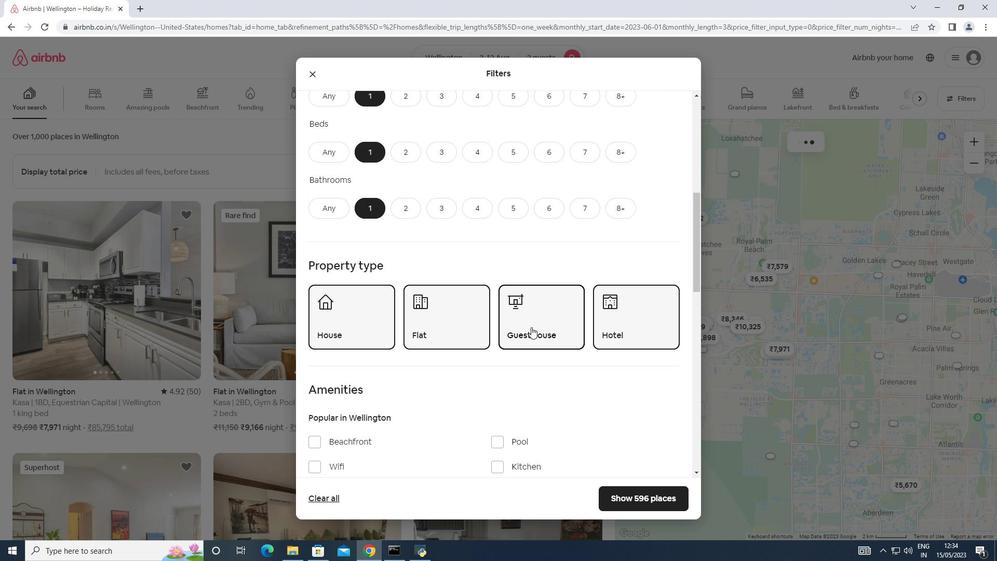 
Action: Mouse moved to (530, 327)
Screenshot: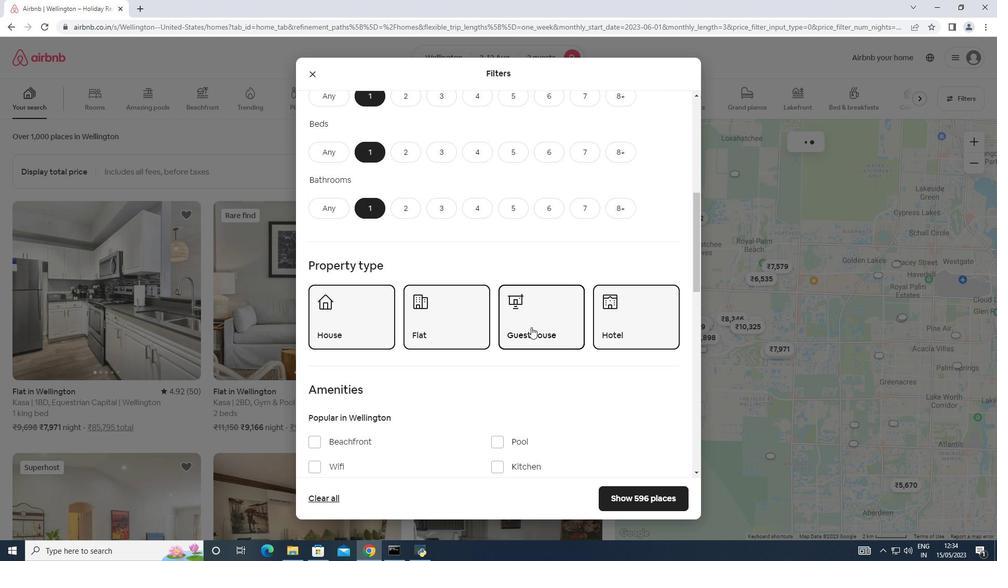 
Action: Mouse scrolled (530, 326) with delta (0, 0)
Screenshot: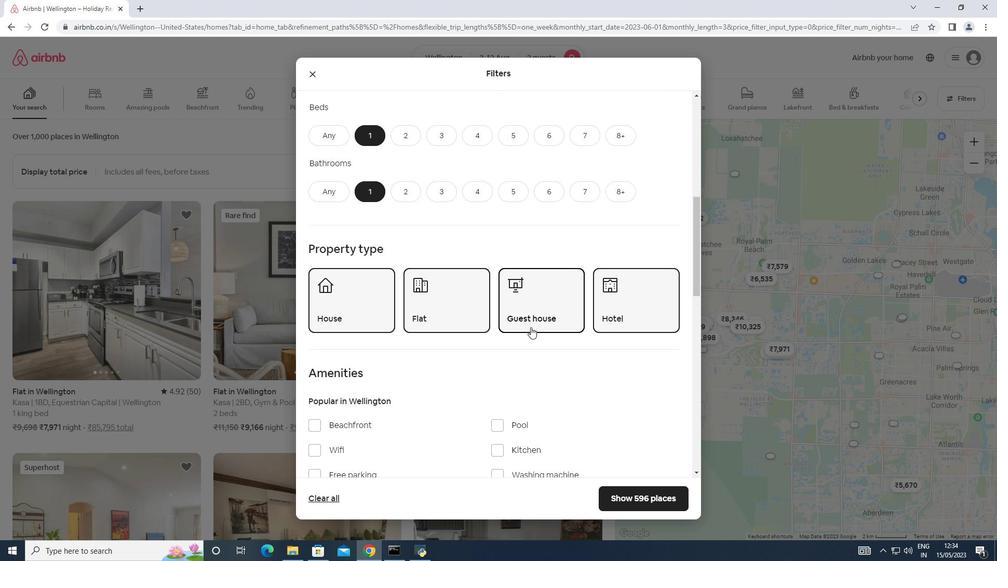 
Action: Mouse scrolled (530, 326) with delta (0, 0)
Screenshot: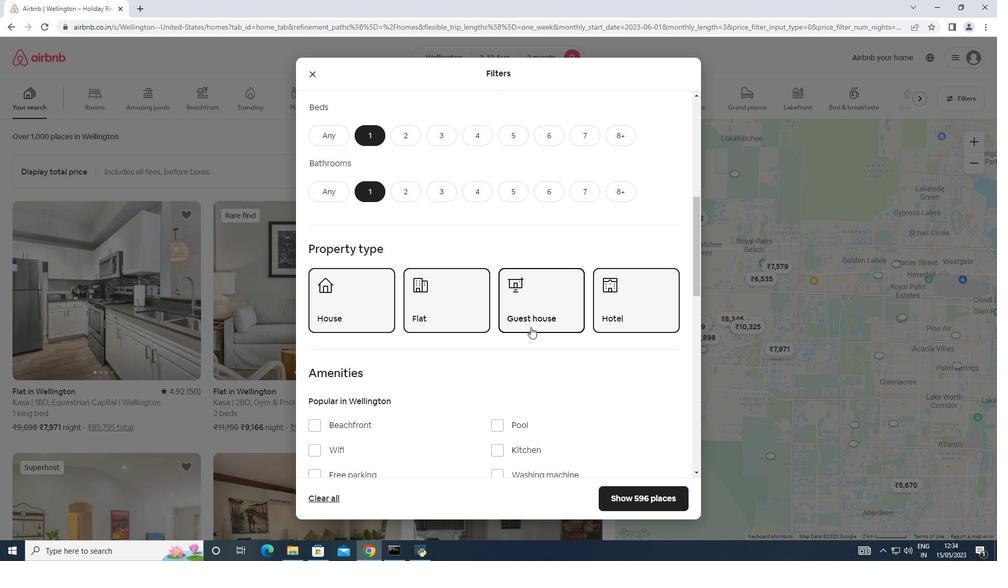 
Action: Mouse moved to (527, 327)
Screenshot: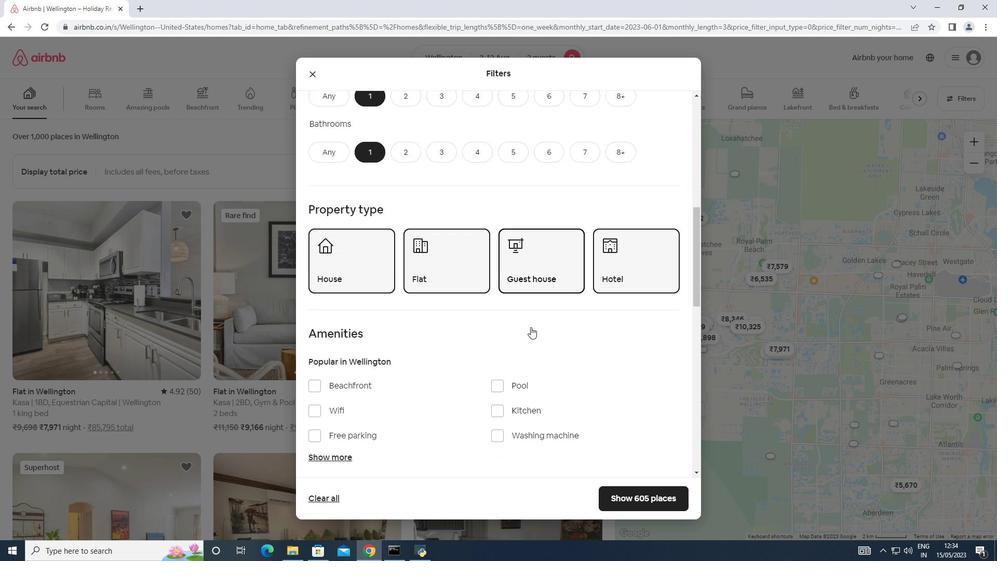 
Action: Mouse scrolled (527, 327) with delta (0, 0)
Screenshot: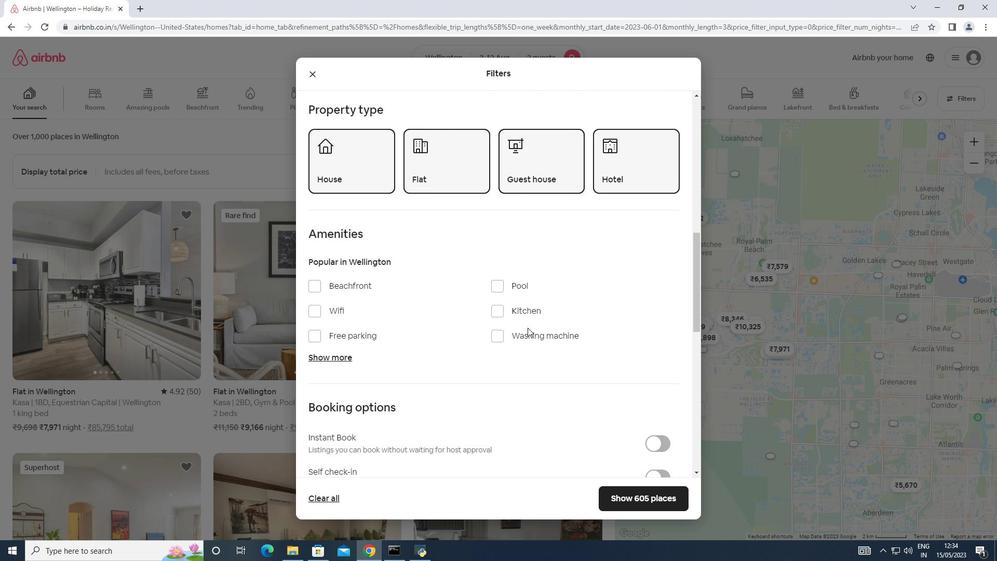 
Action: Mouse moved to (656, 426)
Screenshot: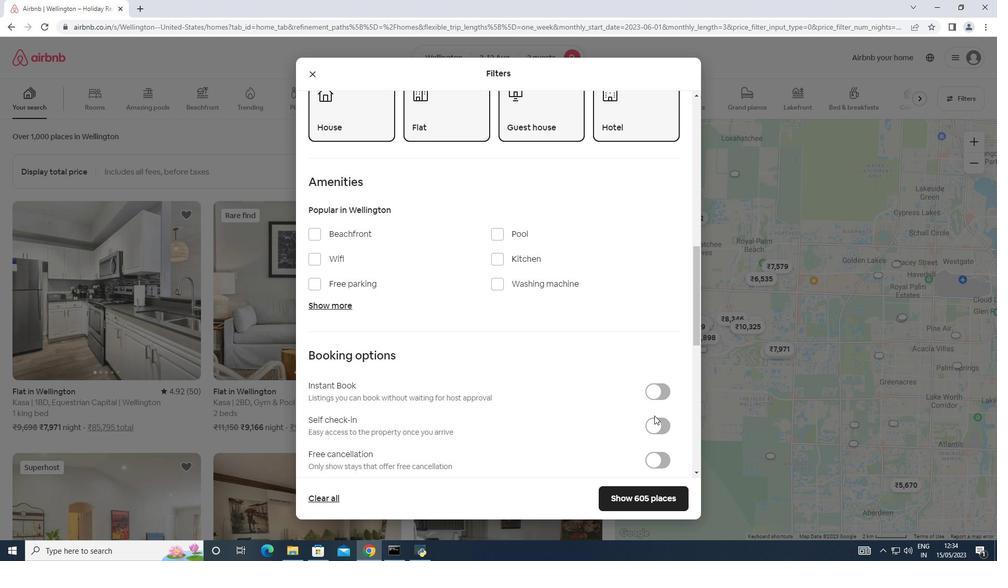 
Action: Mouse pressed left at (656, 426)
Screenshot: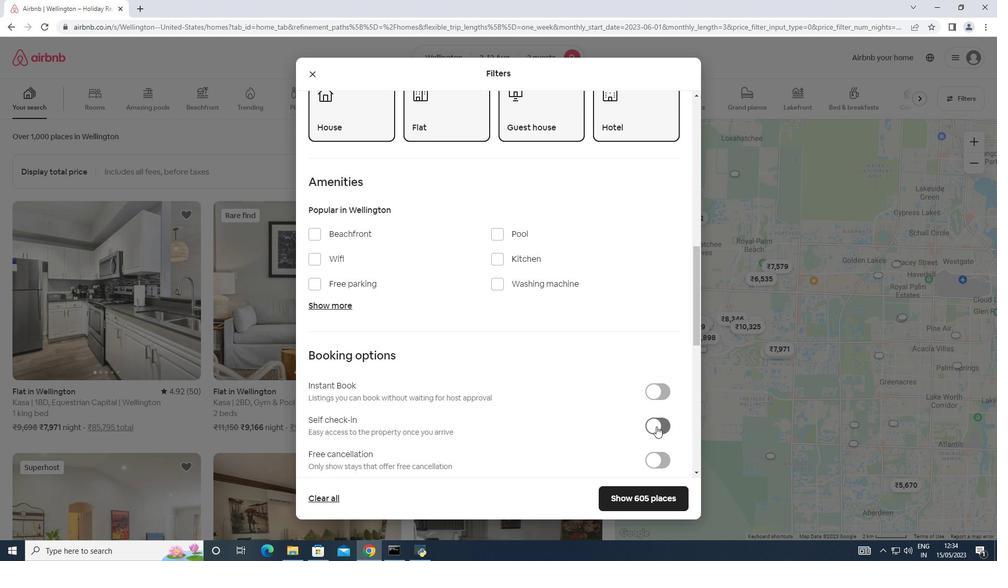 
Action: Mouse moved to (496, 371)
Screenshot: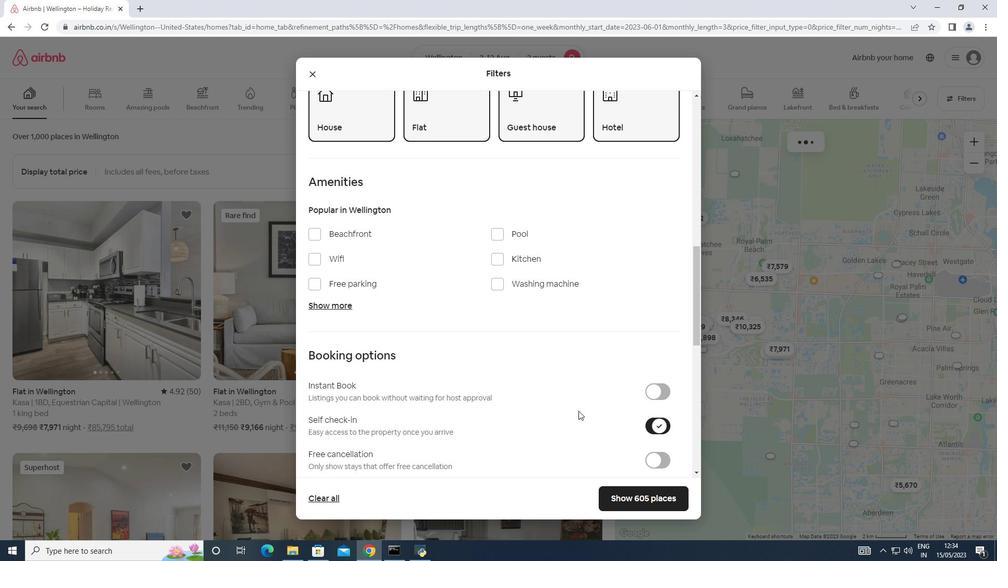 
Action: Mouse scrolled (496, 371) with delta (0, 0)
Screenshot: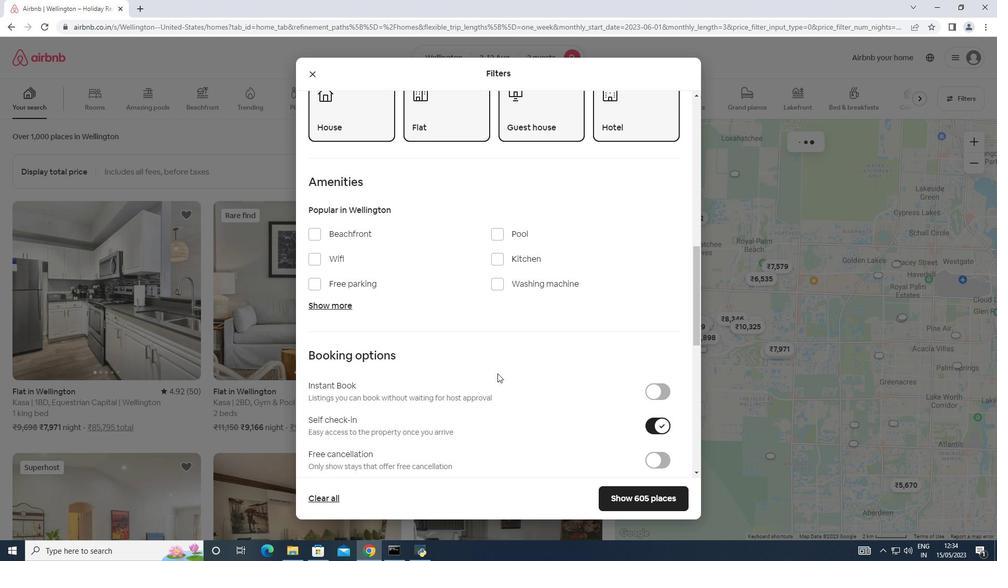 
Action: Mouse scrolled (496, 371) with delta (0, 0)
Screenshot: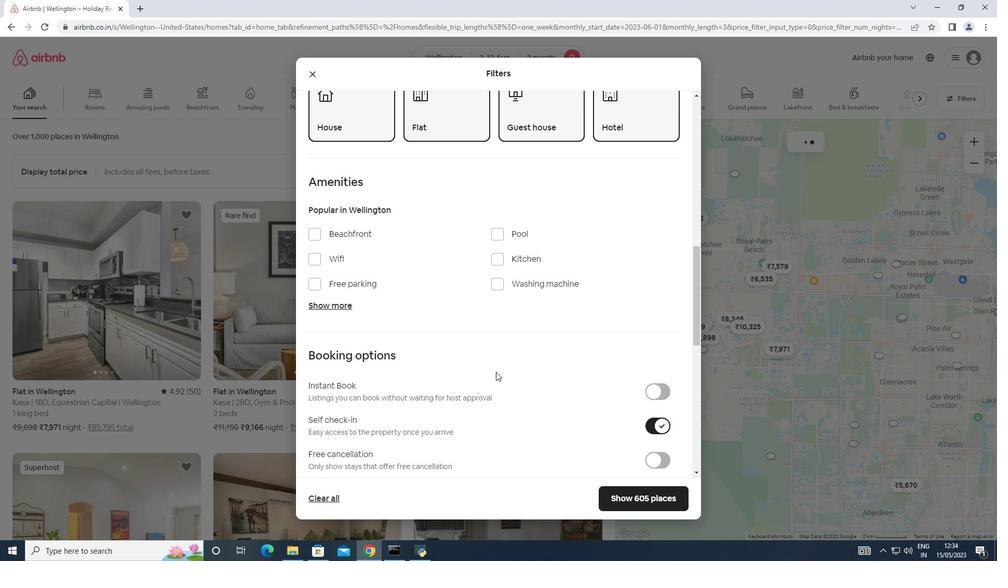 
Action: Mouse scrolled (496, 371) with delta (0, 0)
Screenshot: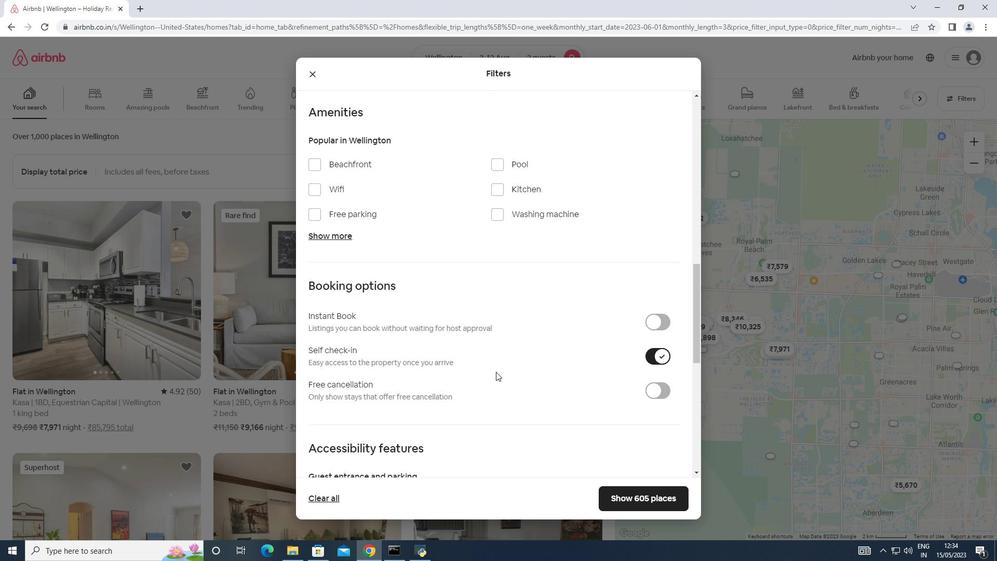 
Action: Mouse moved to (496, 370)
Screenshot: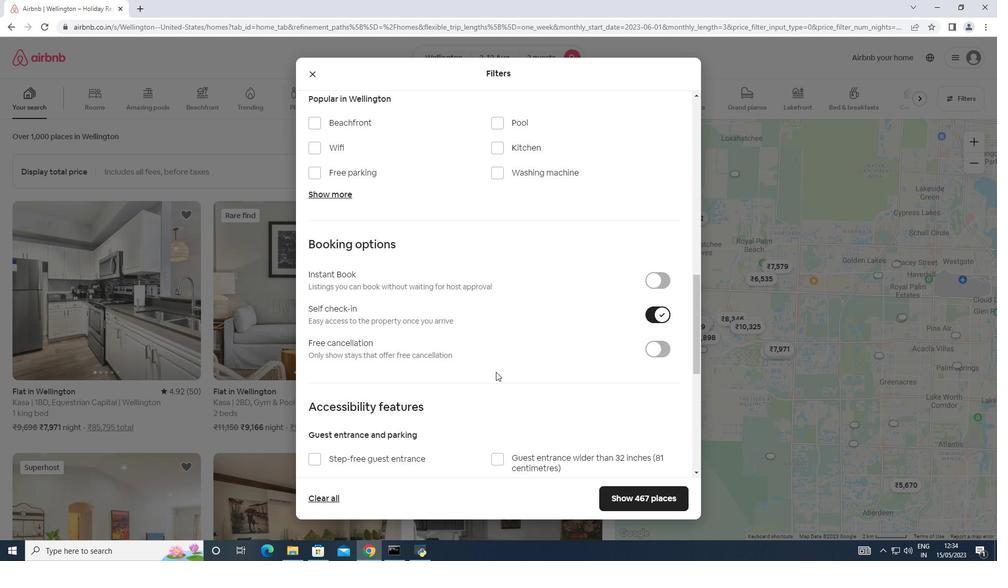 
Action: Mouse scrolled (496, 370) with delta (0, 0)
Screenshot: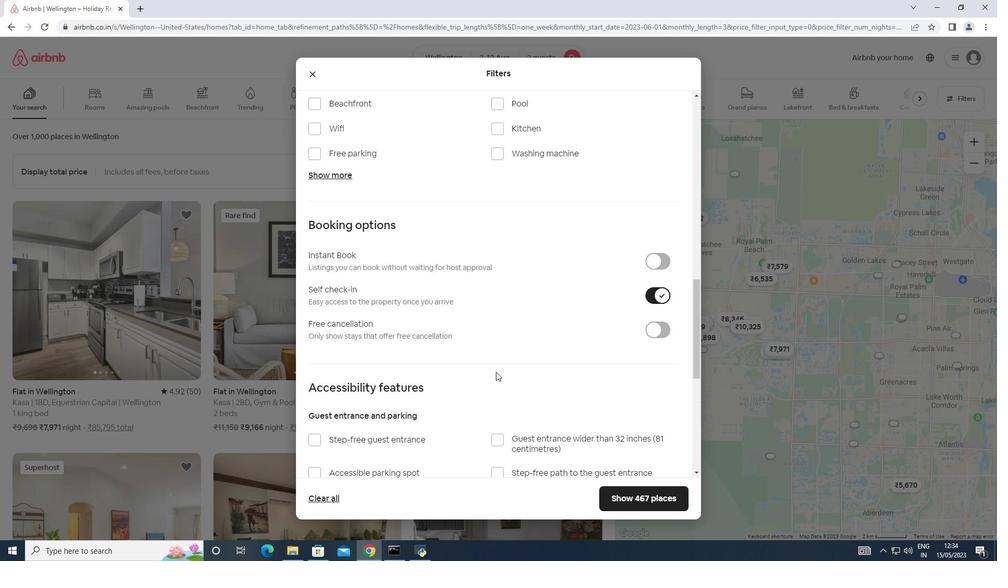 
Action: Mouse scrolled (496, 370) with delta (0, 0)
Screenshot: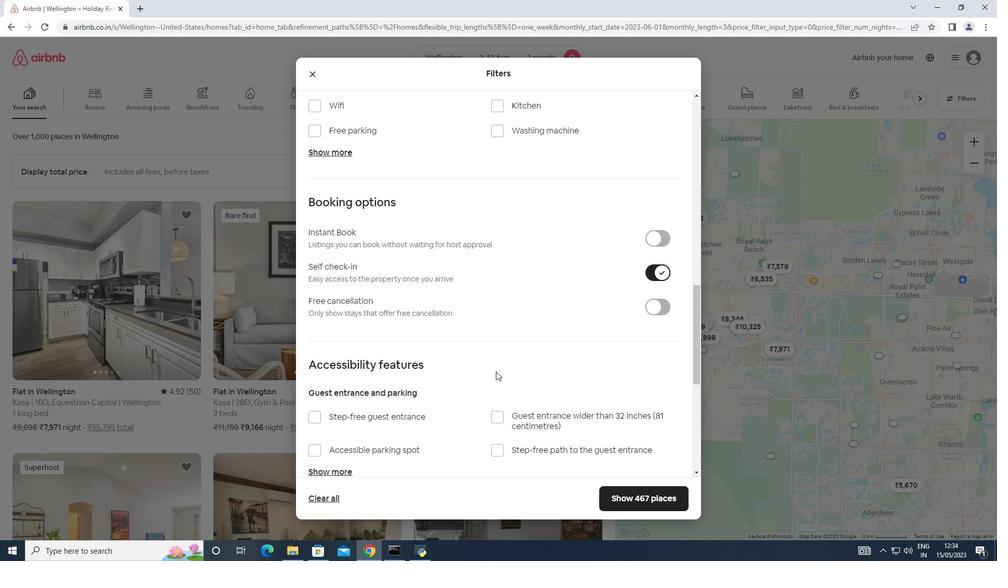 
Action: Mouse moved to (497, 370)
Screenshot: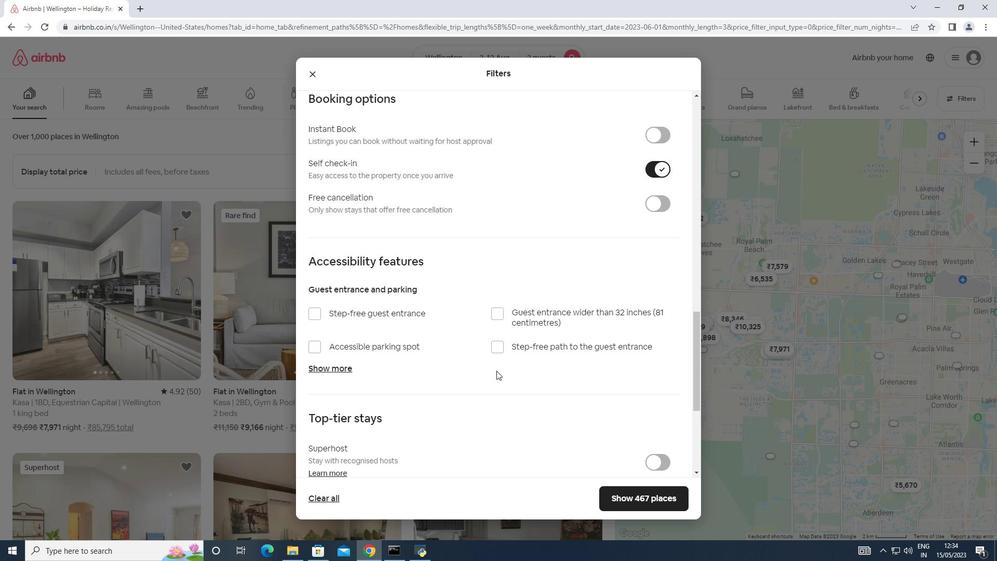 
Action: Mouse scrolled (497, 369) with delta (0, 0)
Screenshot: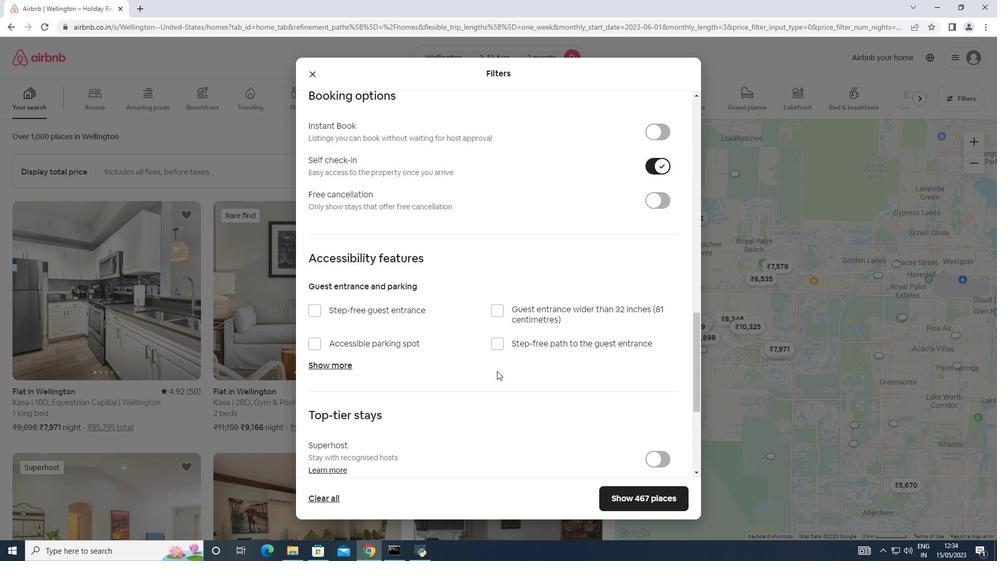 
Action: Mouse scrolled (497, 369) with delta (0, 0)
Screenshot: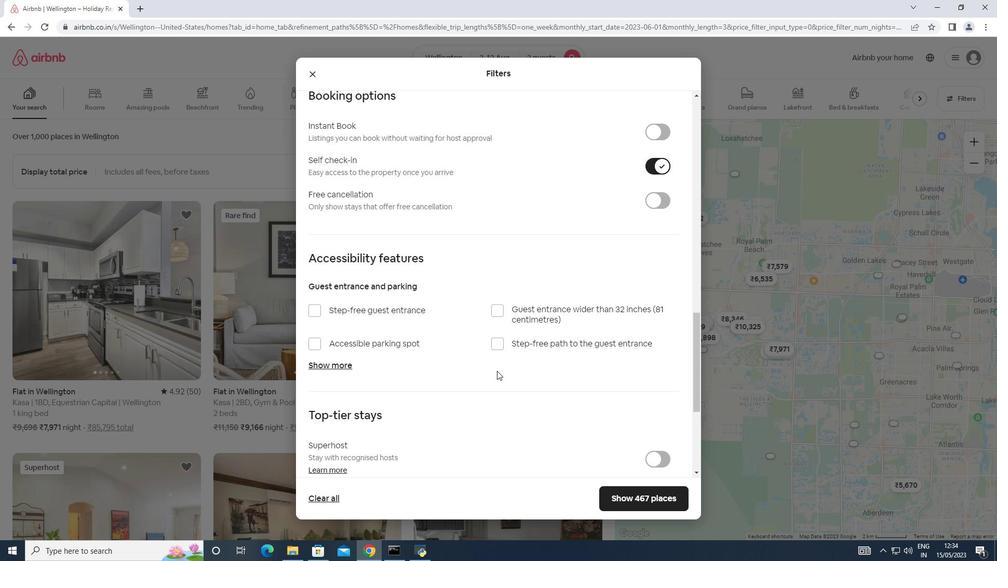 
Action: Mouse moved to (497, 370)
Screenshot: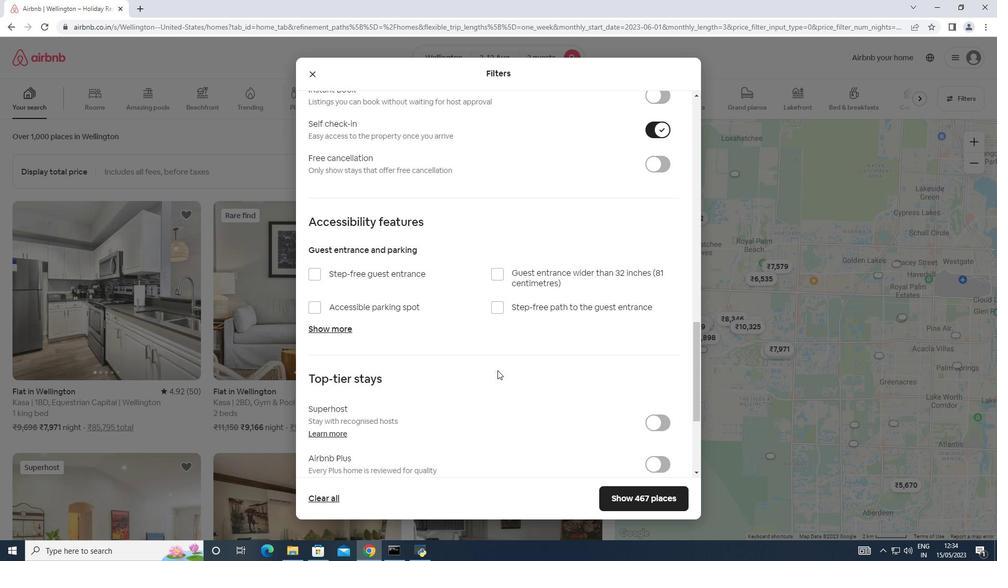 
Action: Mouse scrolled (497, 369) with delta (0, 0)
Screenshot: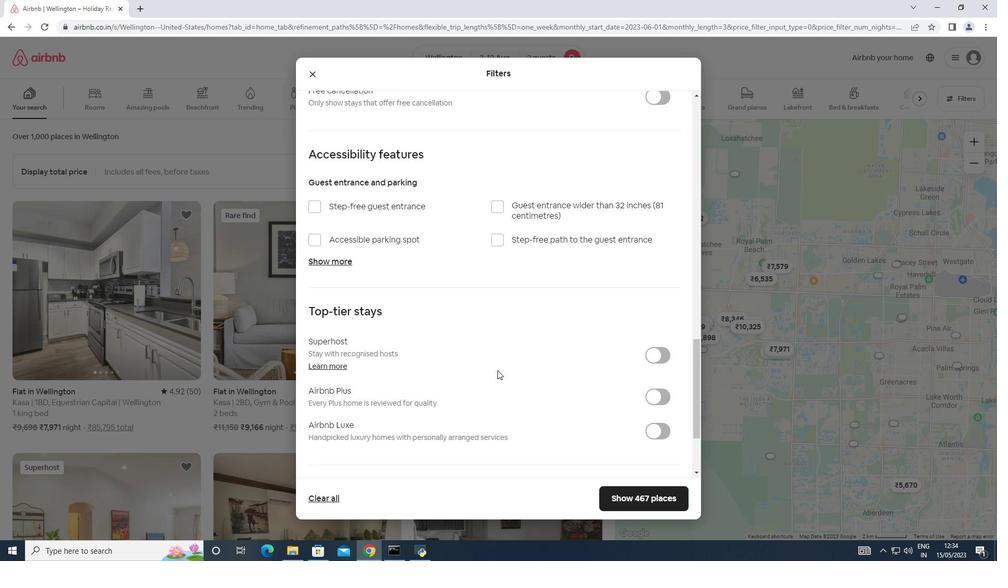 
Action: Mouse scrolled (497, 369) with delta (0, 0)
Screenshot: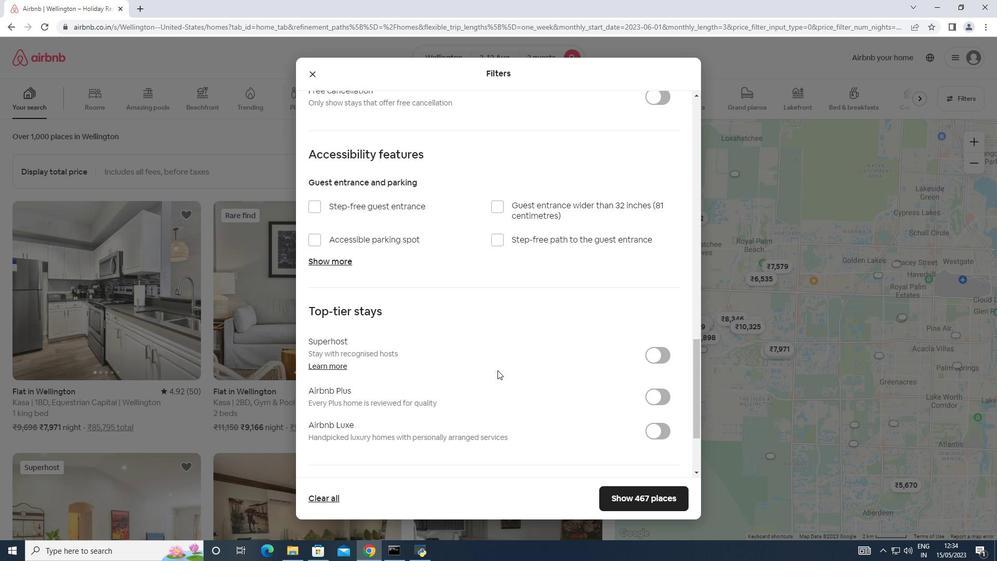 
Action: Mouse moved to (336, 411)
Screenshot: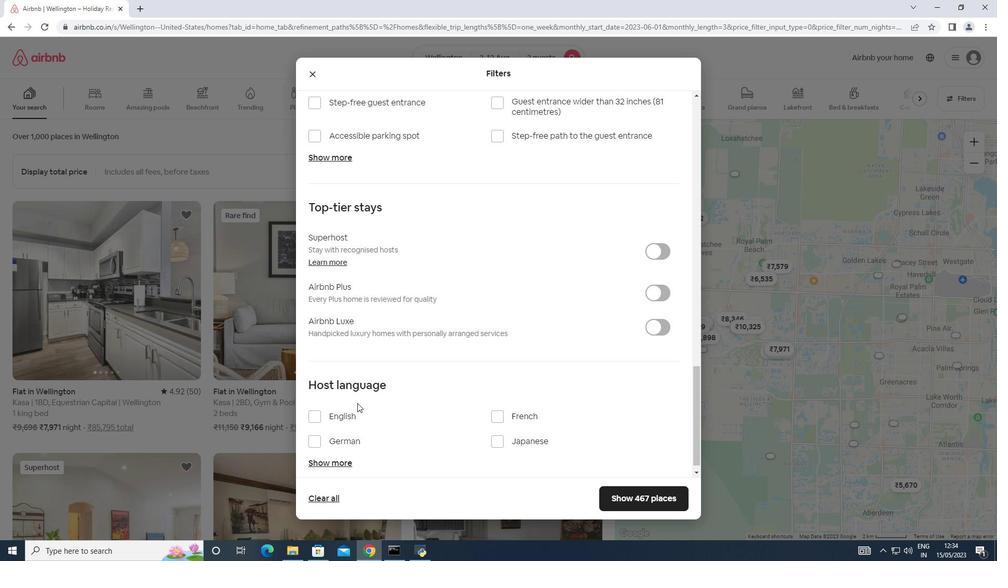 
Action: Mouse pressed left at (336, 411)
Screenshot: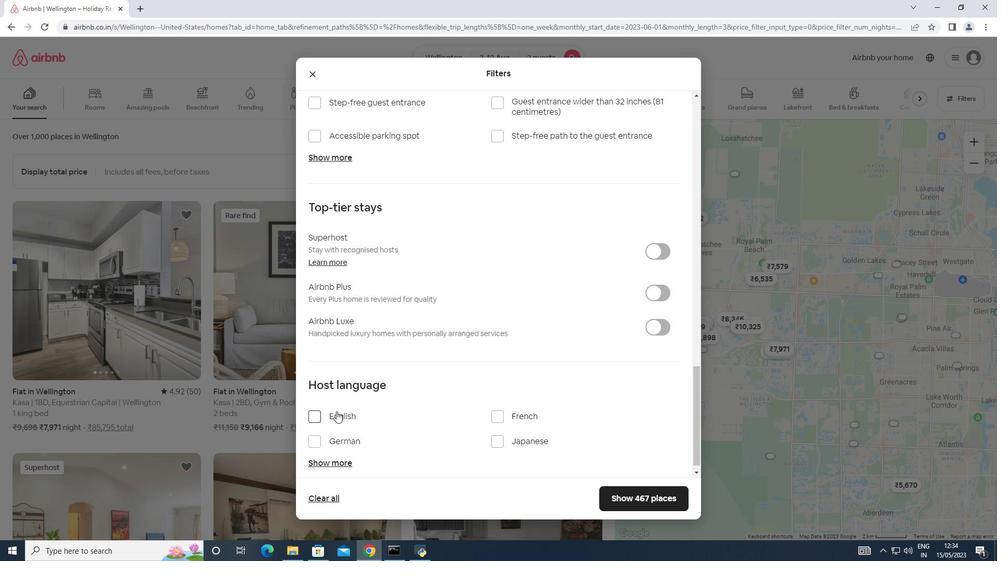 
Action: Mouse moved to (654, 491)
Screenshot: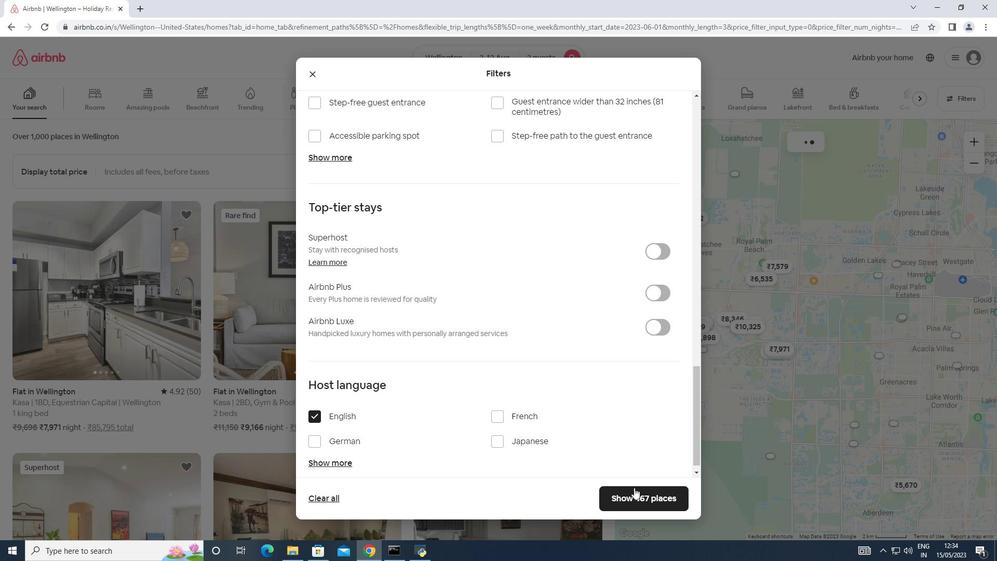 
Action: Mouse pressed left at (654, 491)
Screenshot: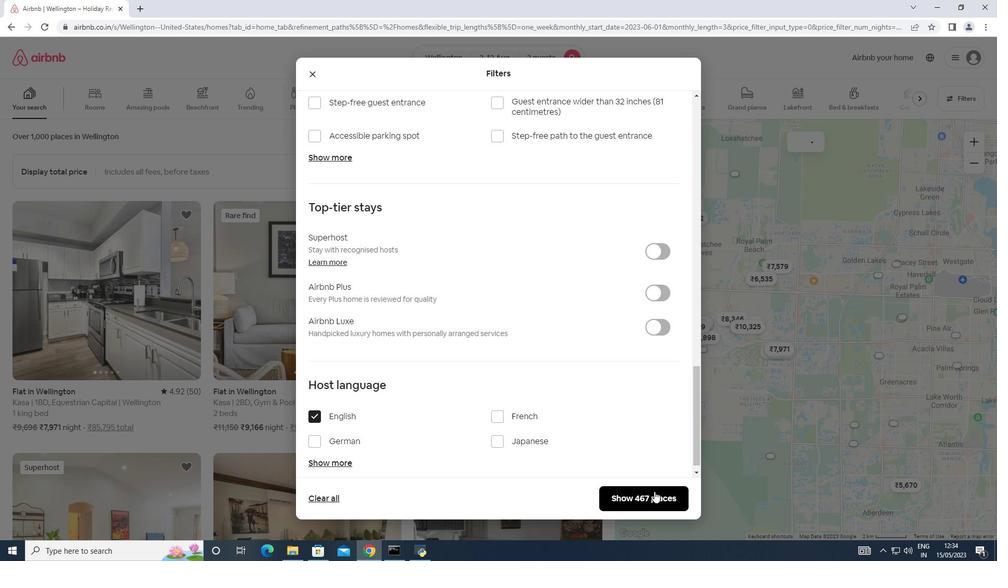 
Action: Mouse moved to (567, 540)
Screenshot: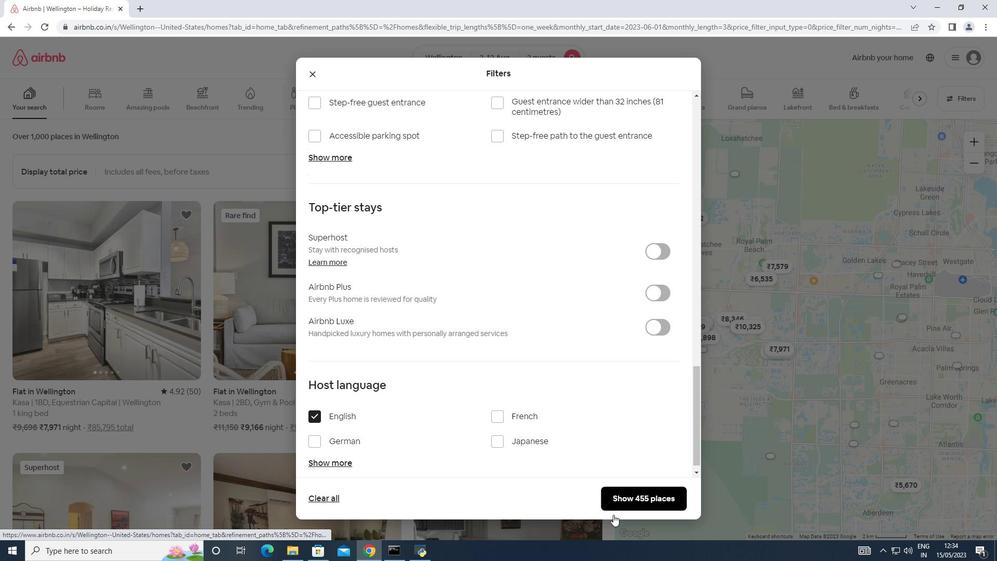 
